 Task: Look for space in Agde, France from 12th  August, 2023 to 15th August, 2023 for 3 adults in price range Rs.12000 to Rs.16000. Place can be entire place with 2 bedrooms having 3 beds and 1 bathroom. Property type can be house, flat, guest house. Amenities needed are: washing machine. Booking option can be shelf check-in. Required host language is English.
Action: Mouse moved to (380, 192)
Screenshot: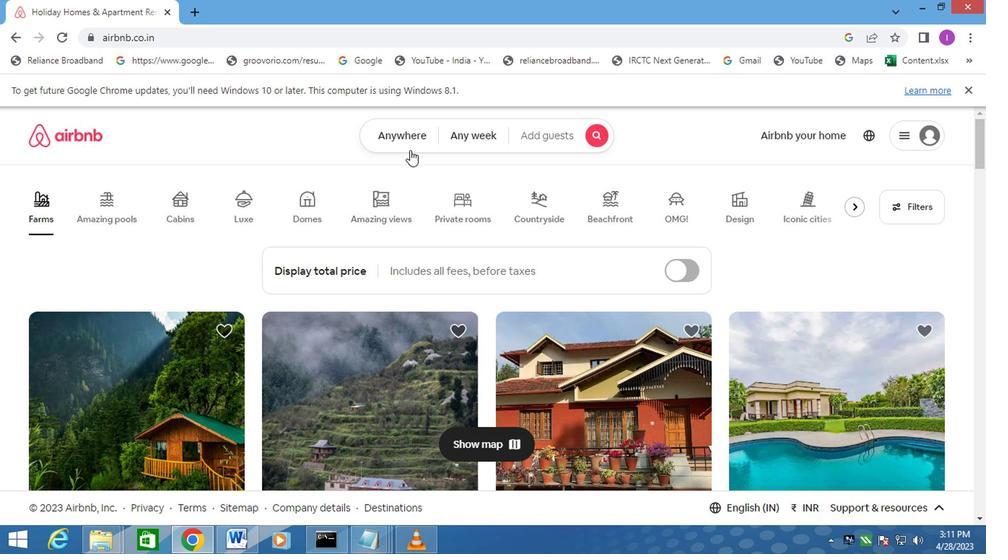 
Action: Mouse pressed left at (380, 192)
Screenshot: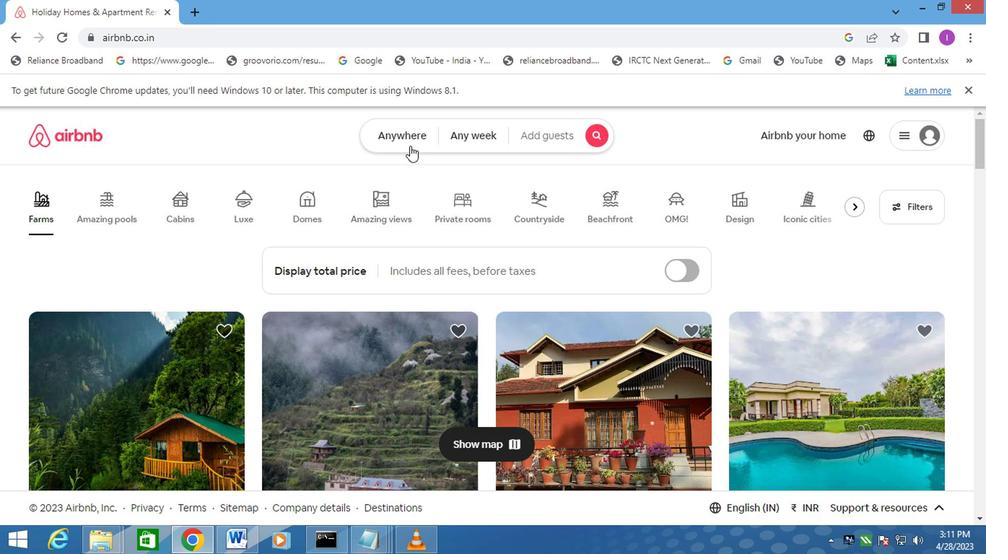 
Action: Mouse moved to (299, 223)
Screenshot: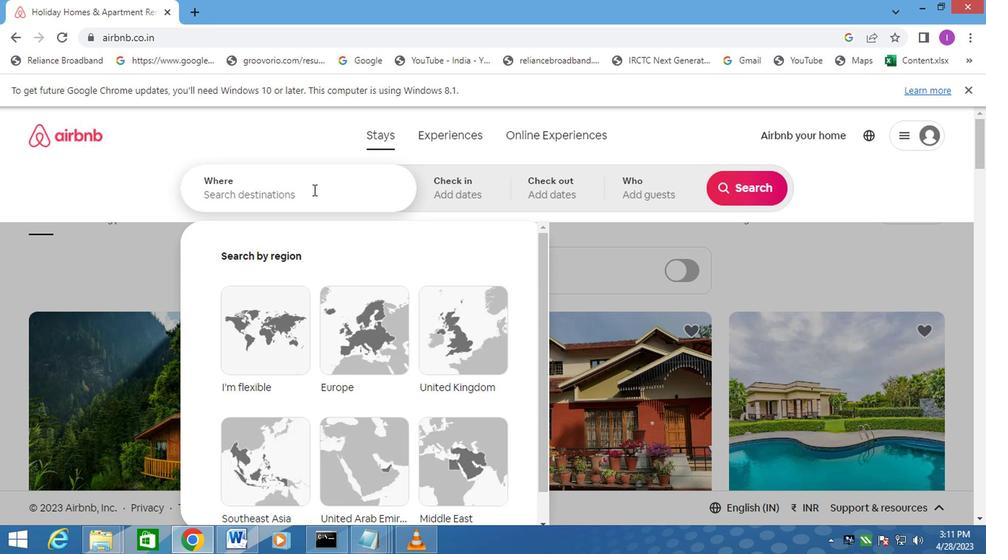 
Action: Mouse pressed left at (299, 223)
Screenshot: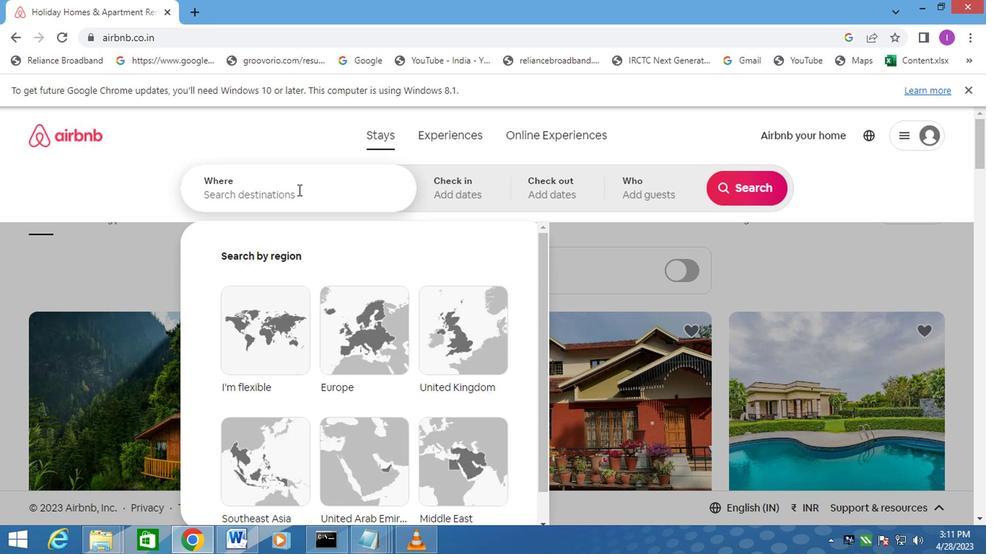 
Action: Mouse moved to (304, 222)
Screenshot: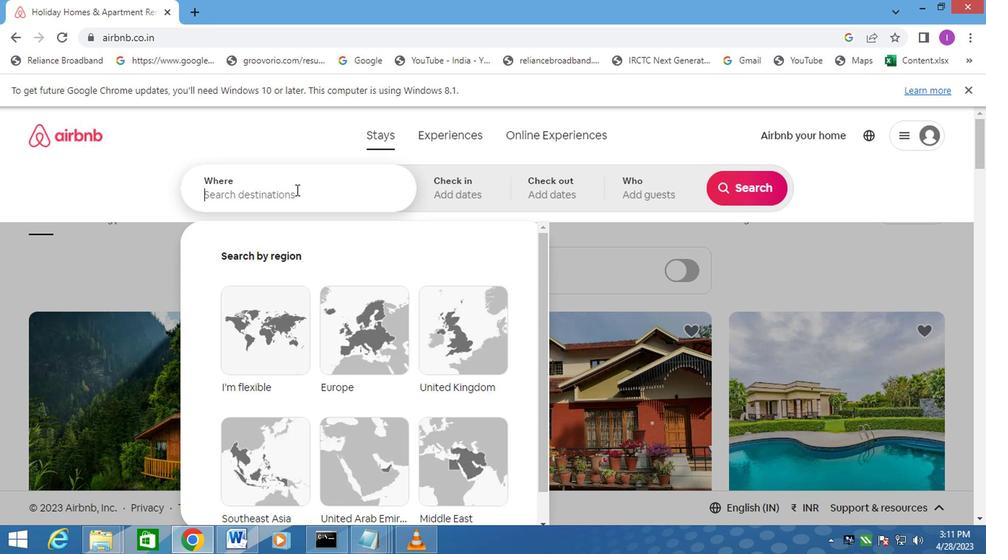 
Action: Key pressed <Key.shift>AGDE,<Key.shift><Key.shift><Key.shift><Key.shift>FRANCE
Screenshot: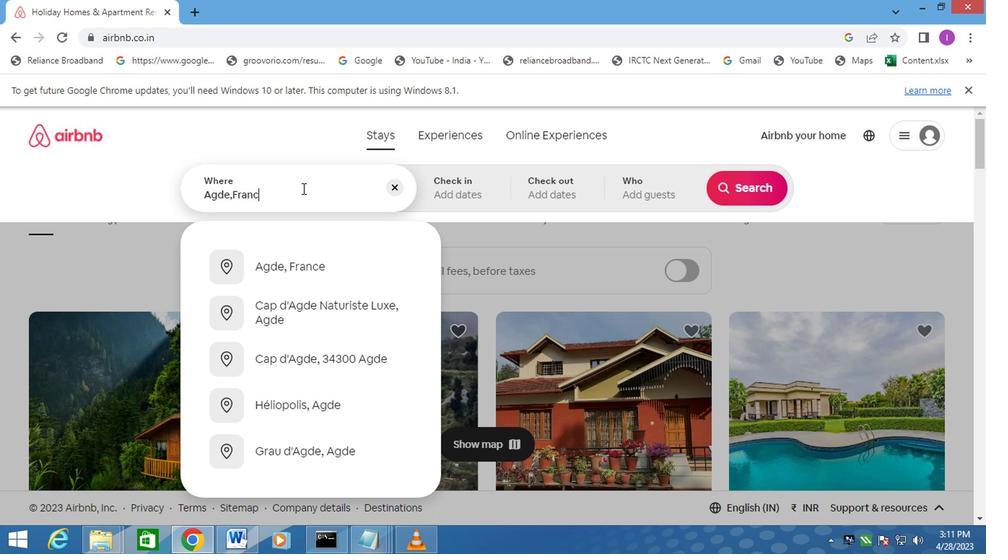 
Action: Mouse moved to (280, 274)
Screenshot: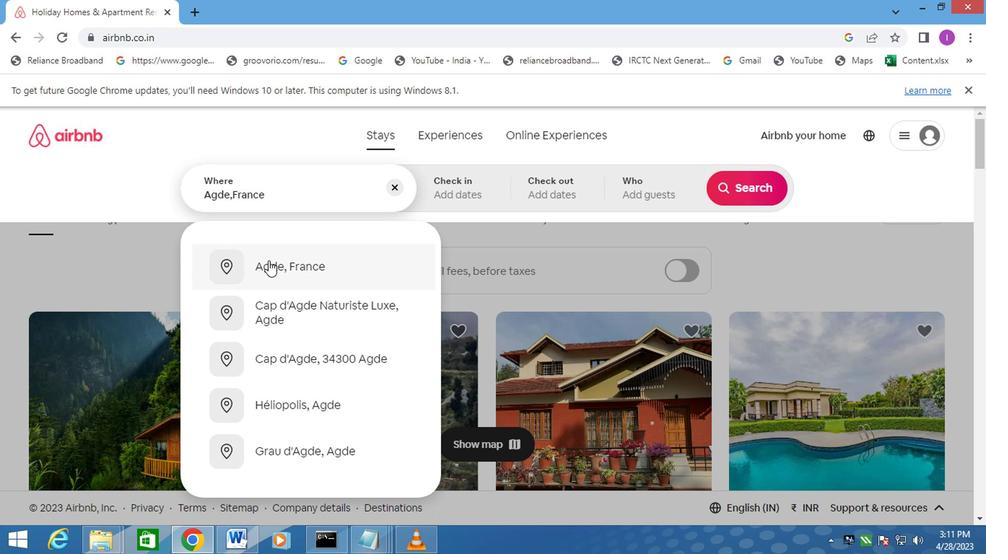 
Action: Mouse pressed left at (280, 274)
Screenshot: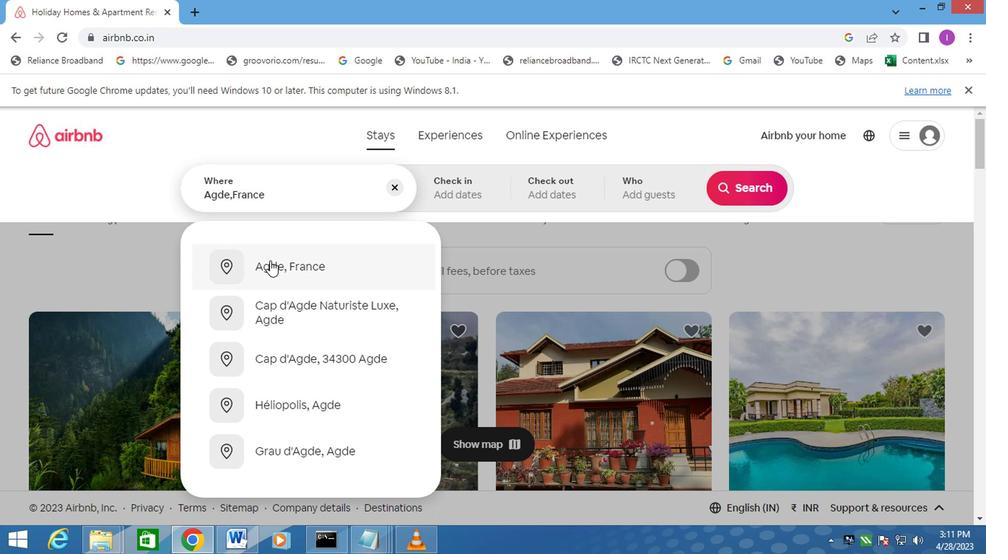
Action: Mouse moved to (613, 303)
Screenshot: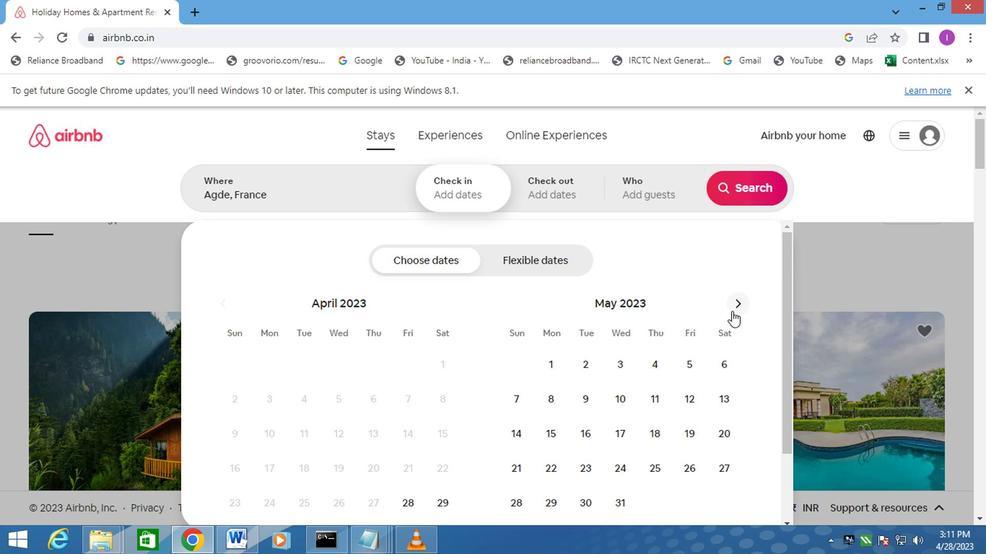 
Action: Mouse pressed left at (613, 303)
Screenshot: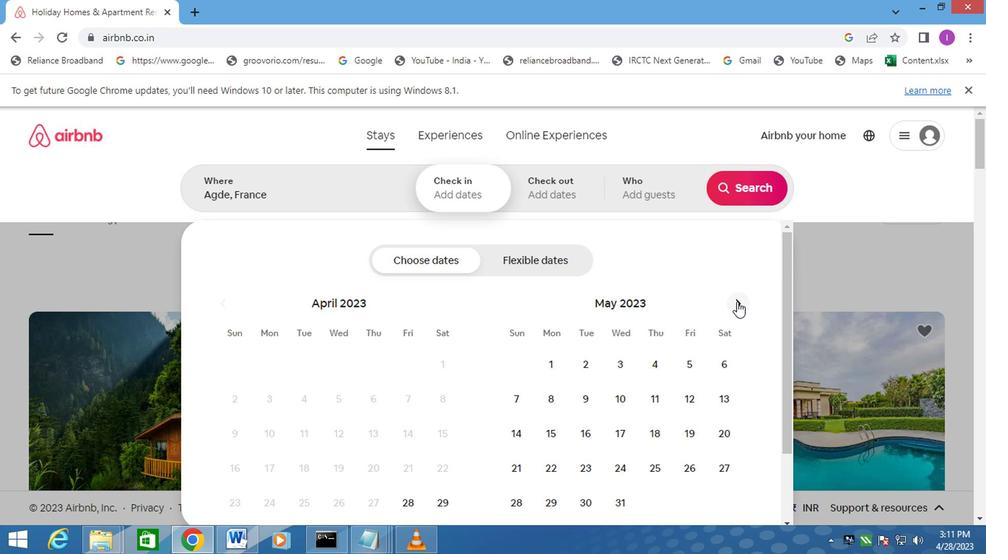 
Action: Mouse moved to (613, 302)
Screenshot: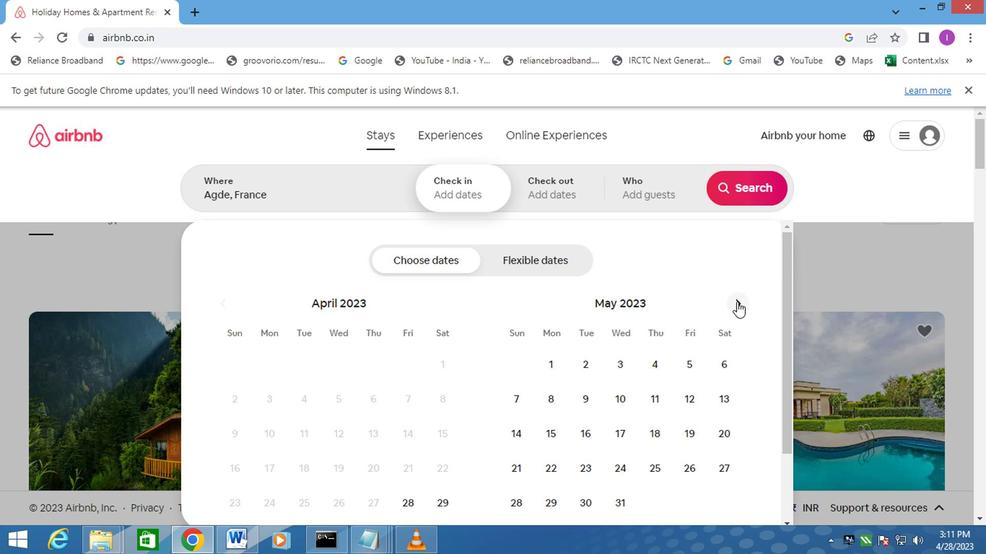 
Action: Mouse pressed left at (613, 302)
Screenshot: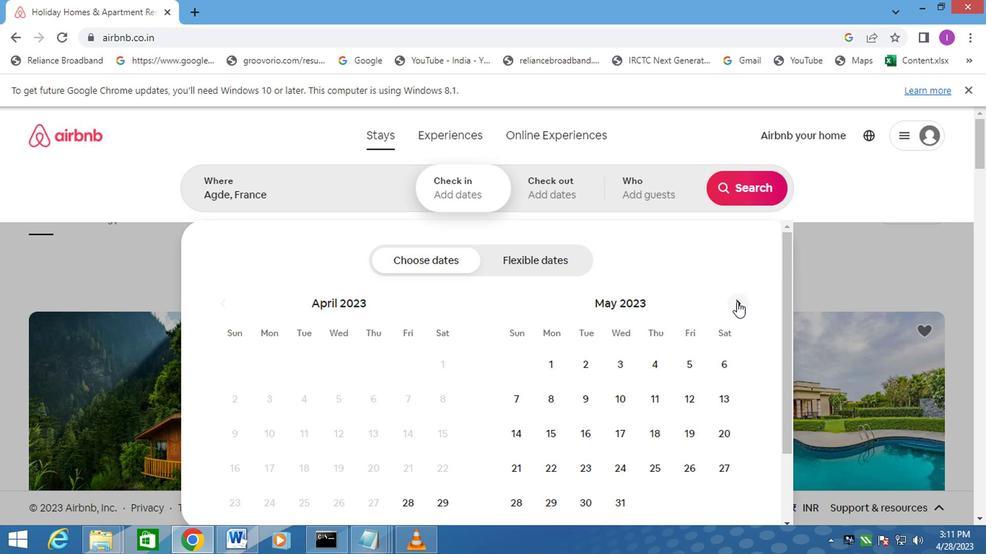 
Action: Mouse moved to (613, 304)
Screenshot: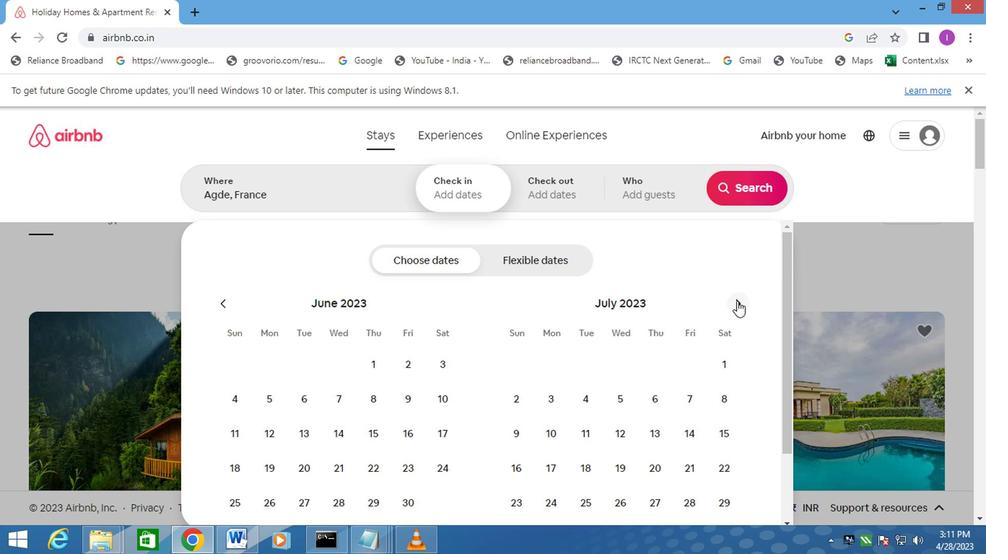 
Action: Mouse pressed left at (613, 304)
Screenshot: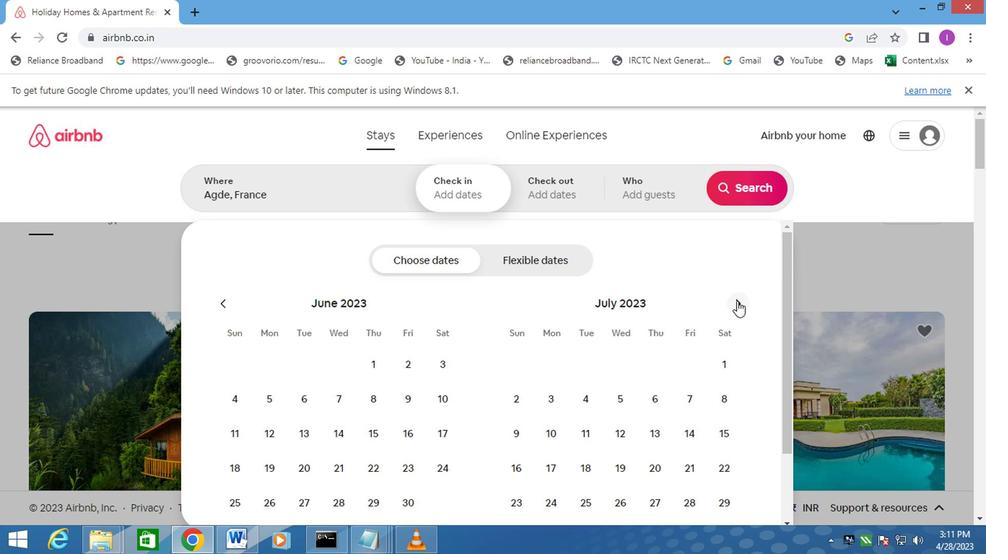 
Action: Mouse moved to (604, 371)
Screenshot: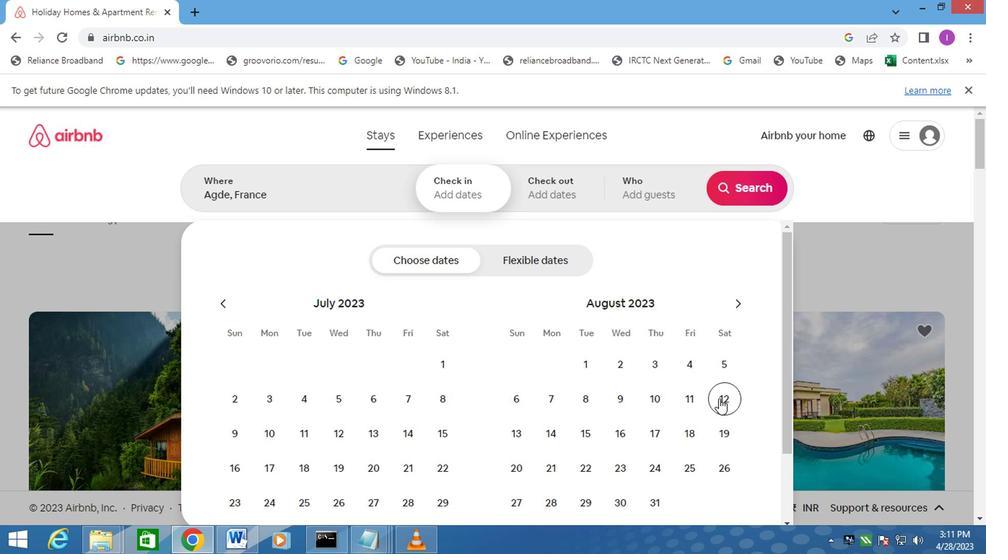 
Action: Mouse pressed left at (604, 371)
Screenshot: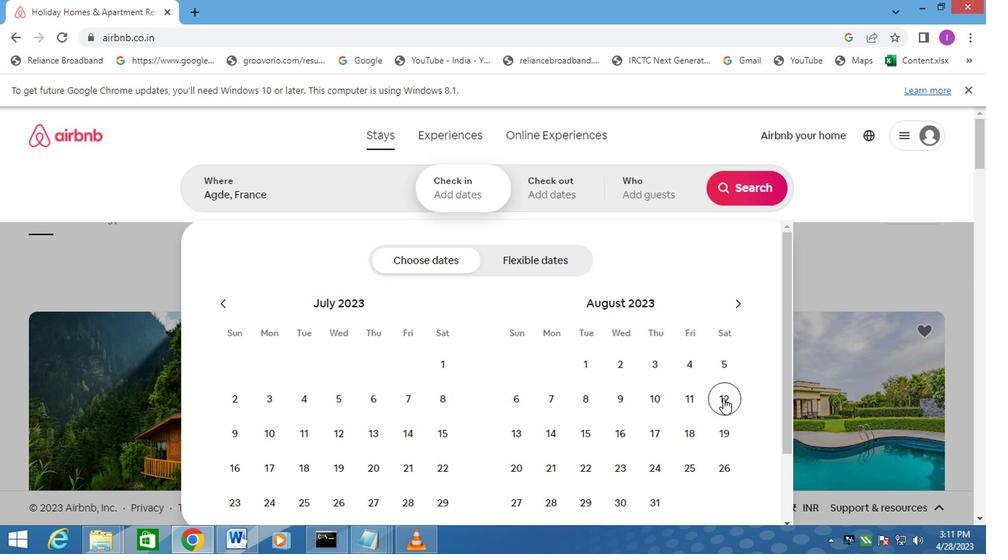 
Action: Mouse moved to (511, 400)
Screenshot: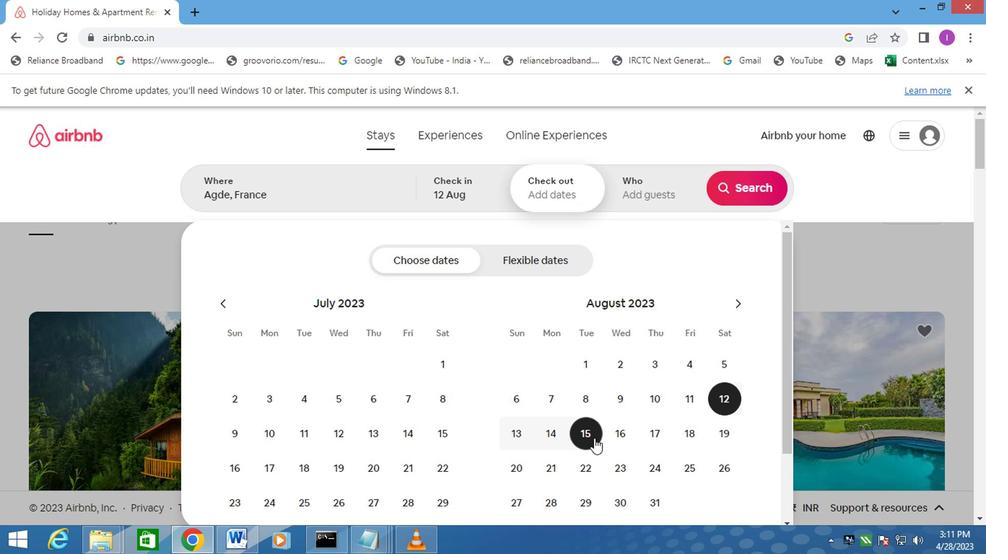 
Action: Mouse pressed left at (511, 400)
Screenshot: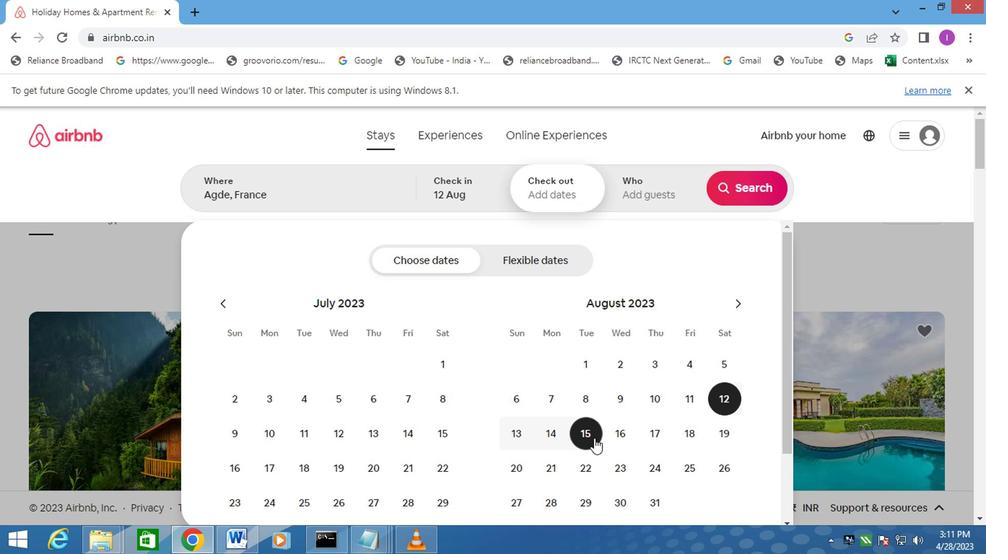 
Action: Mouse moved to (547, 218)
Screenshot: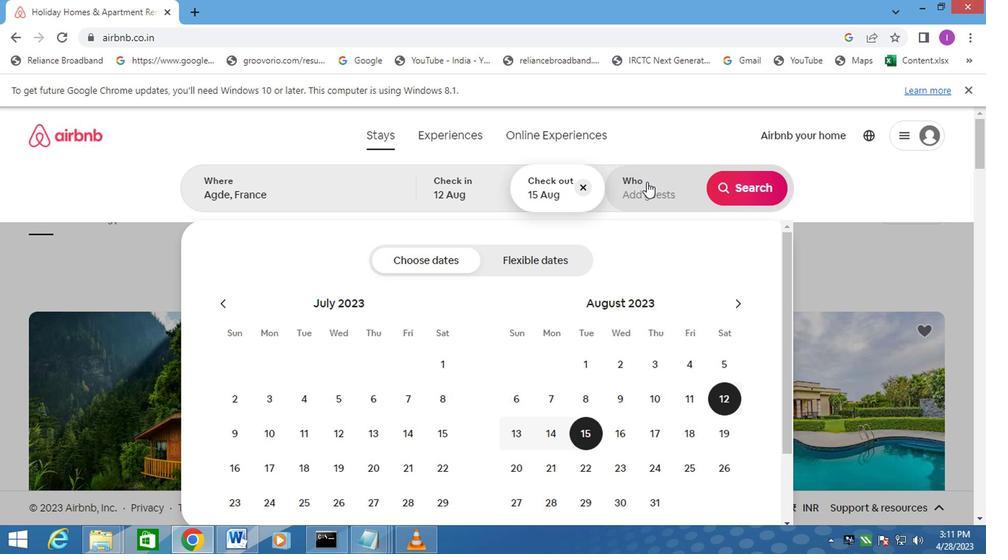 
Action: Mouse pressed left at (547, 218)
Screenshot: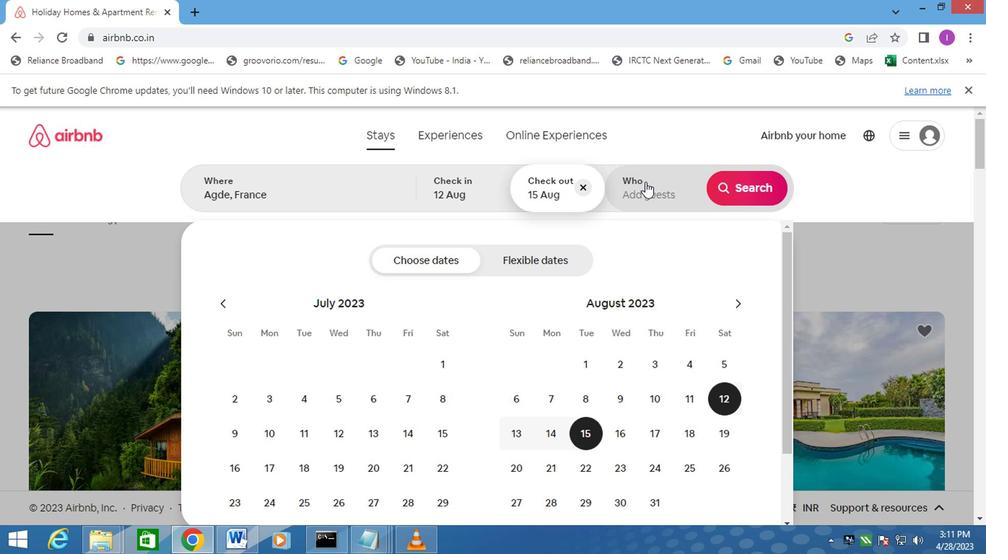 
Action: Mouse moved to (619, 281)
Screenshot: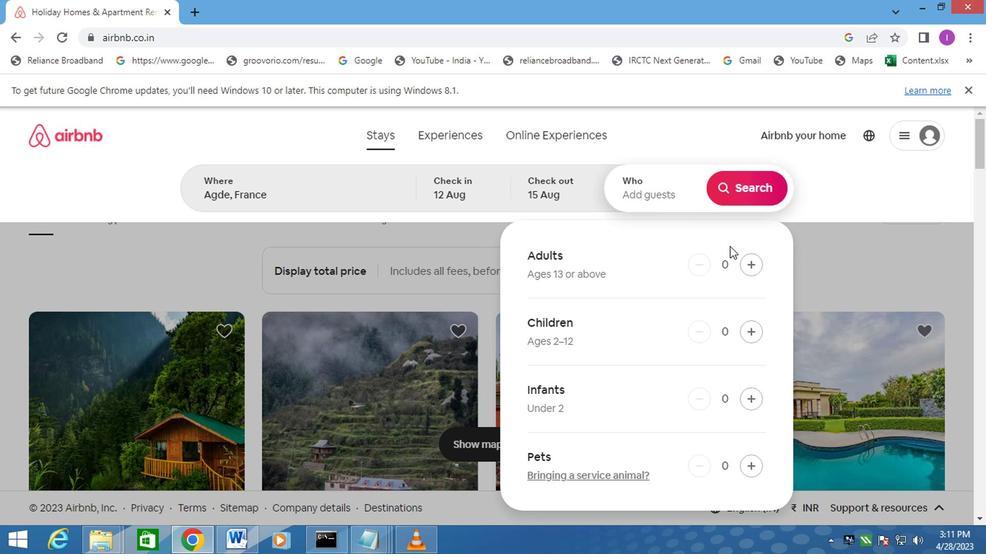 
Action: Mouse pressed left at (619, 281)
Screenshot: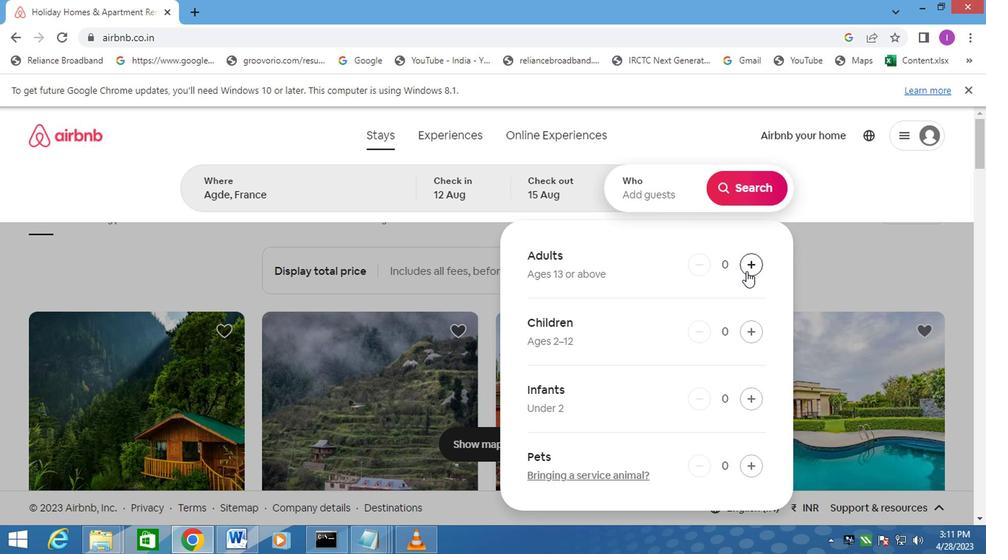 
Action: Mouse pressed left at (619, 281)
Screenshot: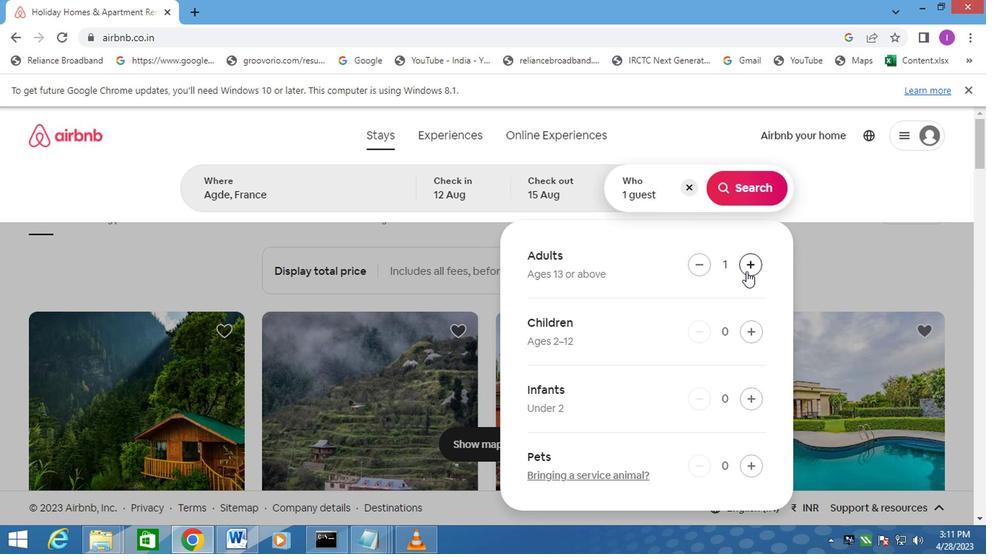 
Action: Mouse pressed left at (619, 281)
Screenshot: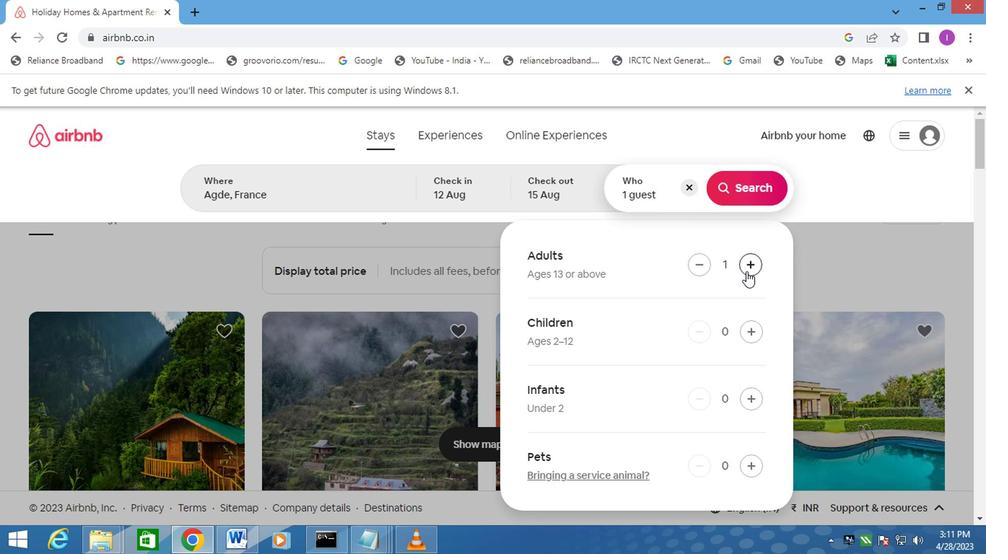 
Action: Mouse moved to (622, 219)
Screenshot: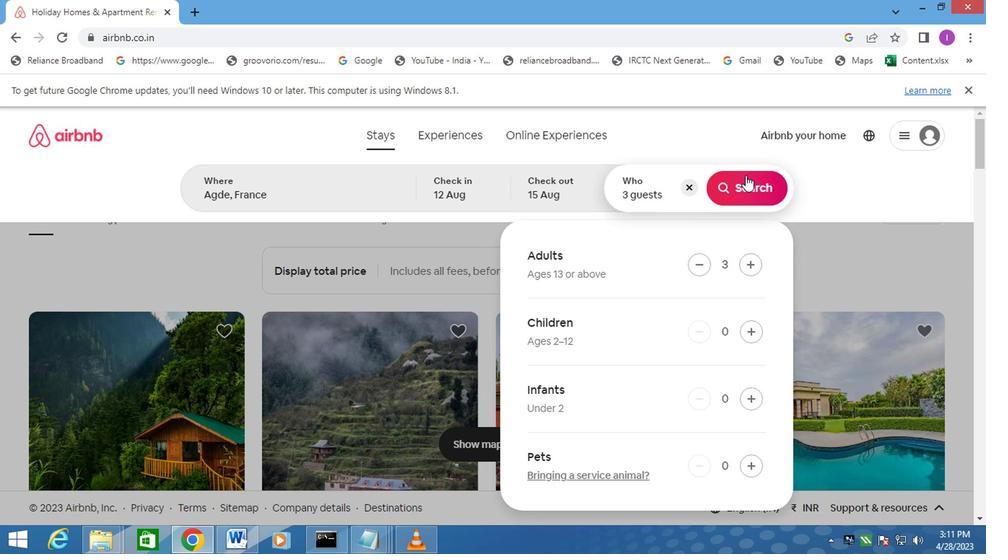 
Action: Mouse pressed left at (622, 219)
Screenshot: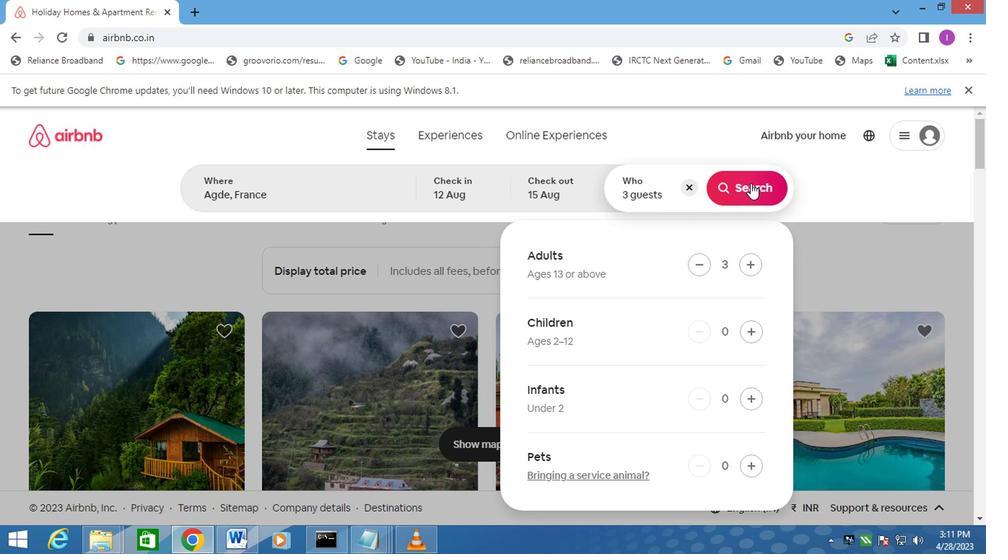 
Action: Mouse moved to (745, 227)
Screenshot: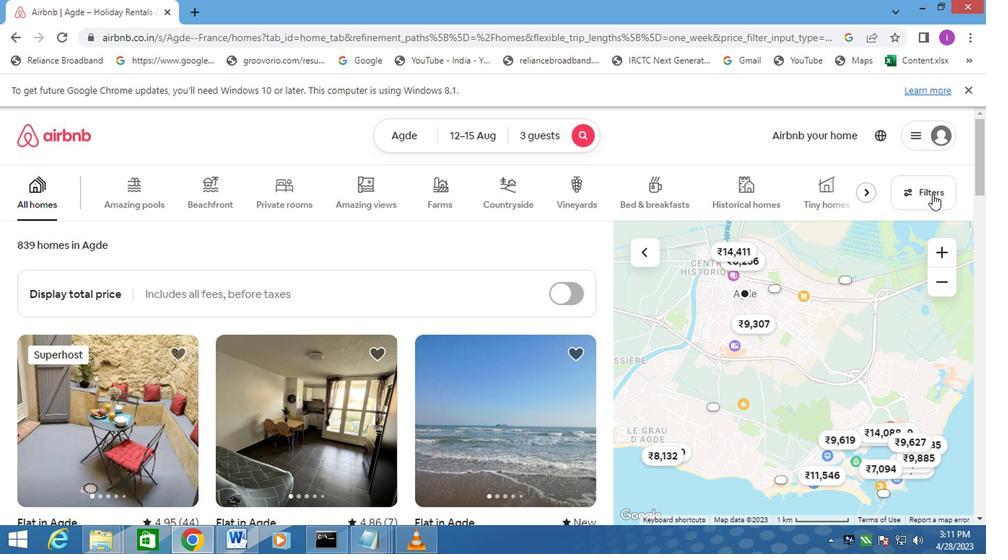 
Action: Mouse pressed left at (745, 227)
Screenshot: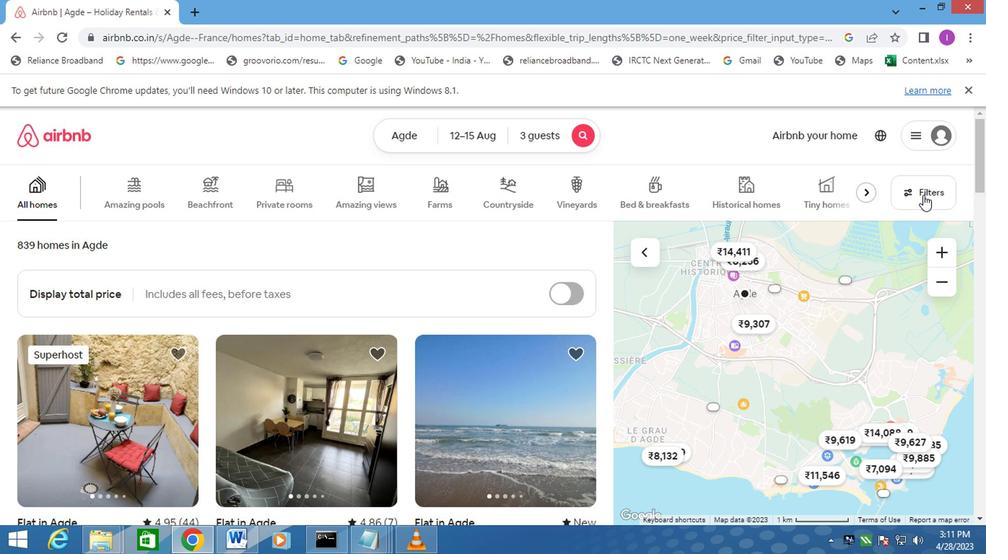 
Action: Mouse moved to (325, 353)
Screenshot: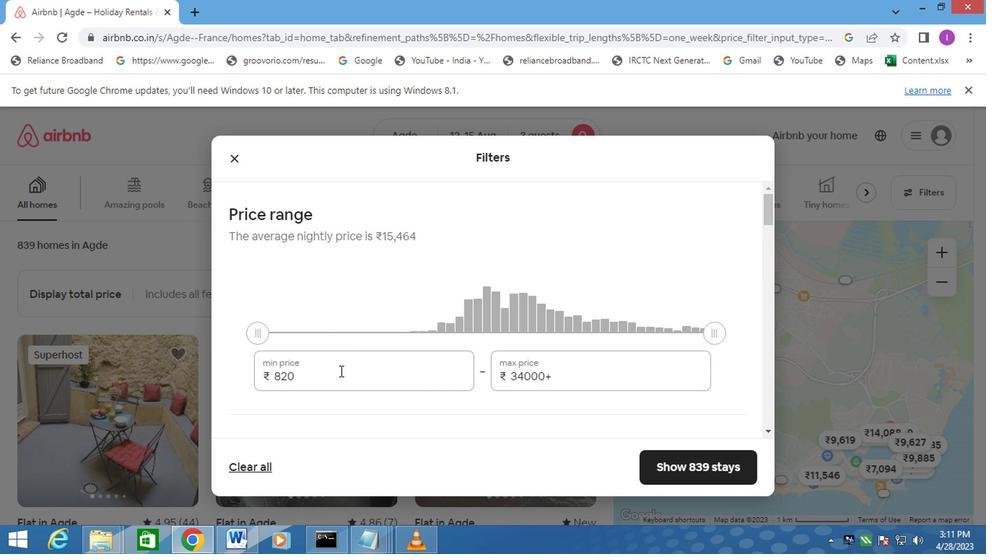 
Action: Mouse pressed left at (325, 353)
Screenshot: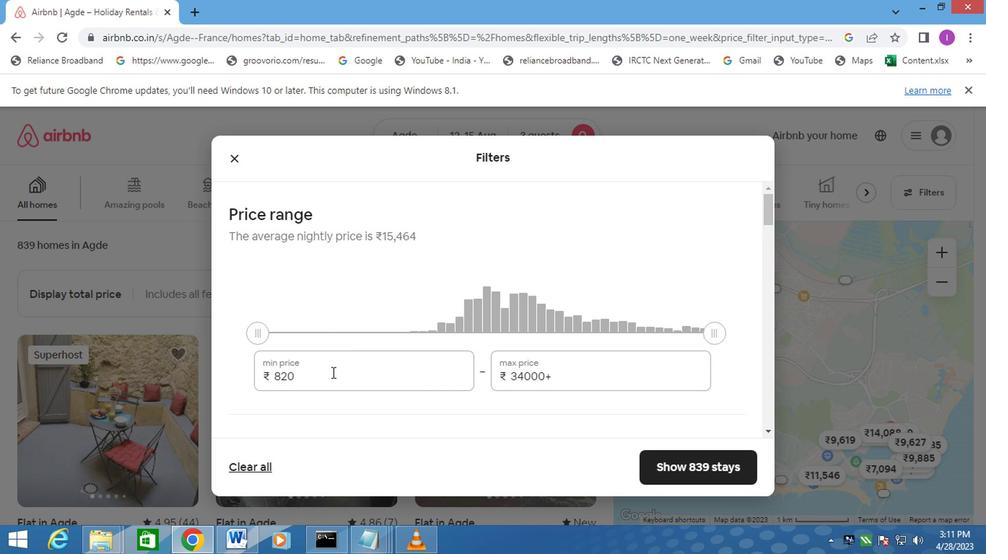 
Action: Mouse moved to (290, 349)
Screenshot: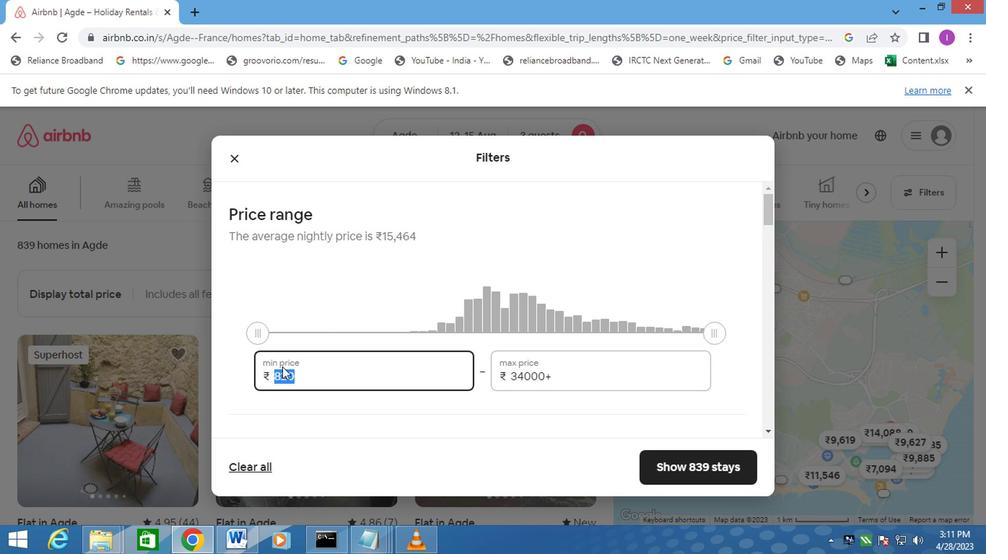 
Action: Key pressed 1
Screenshot: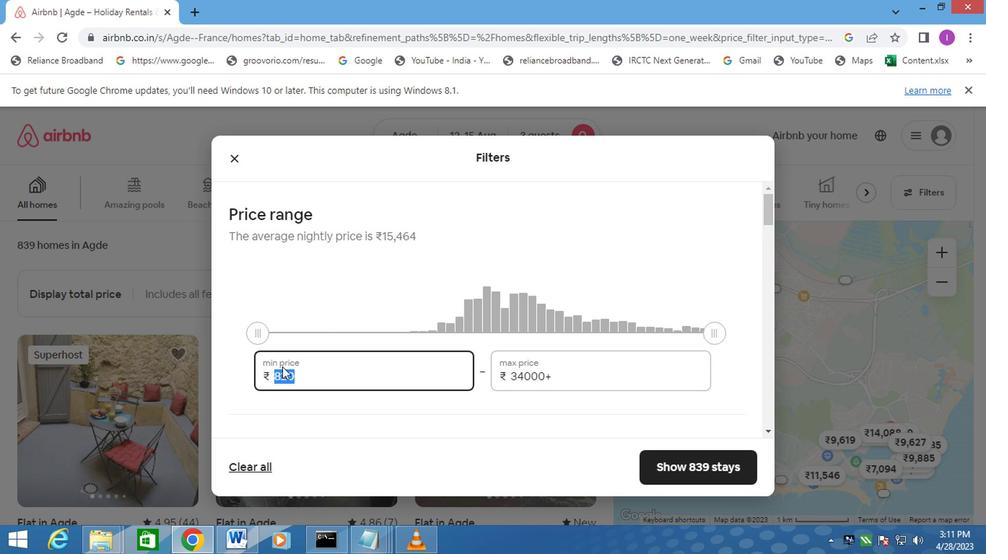 
Action: Mouse moved to (290, 348)
Screenshot: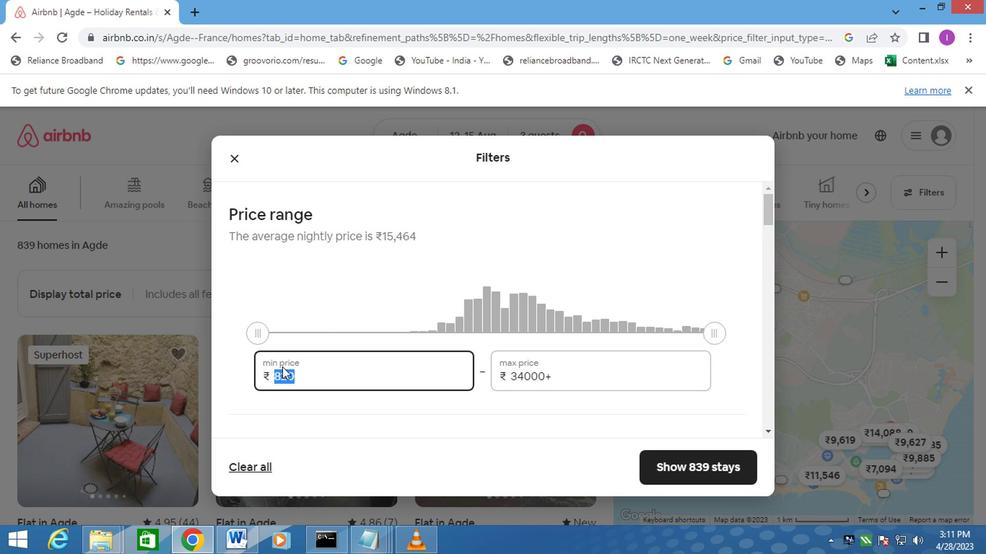 
Action: Key pressed 2
Screenshot: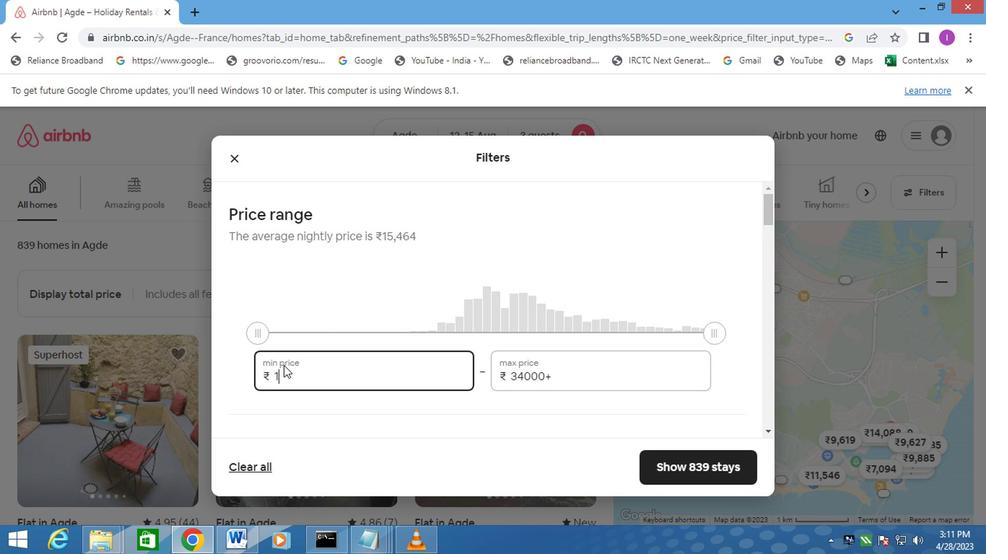 
Action: Mouse moved to (295, 350)
Screenshot: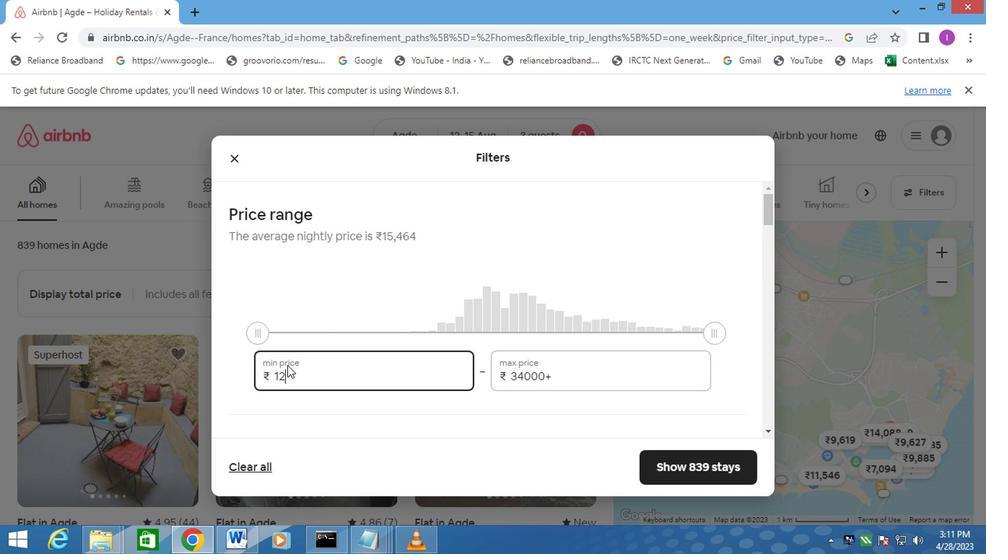 
Action: Key pressed 0
Screenshot: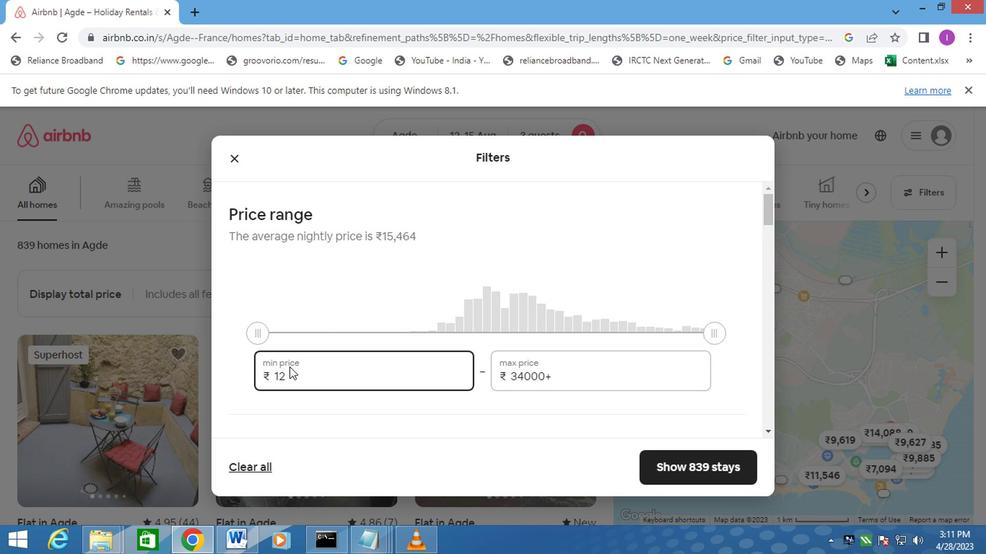 
Action: Mouse moved to (296, 350)
Screenshot: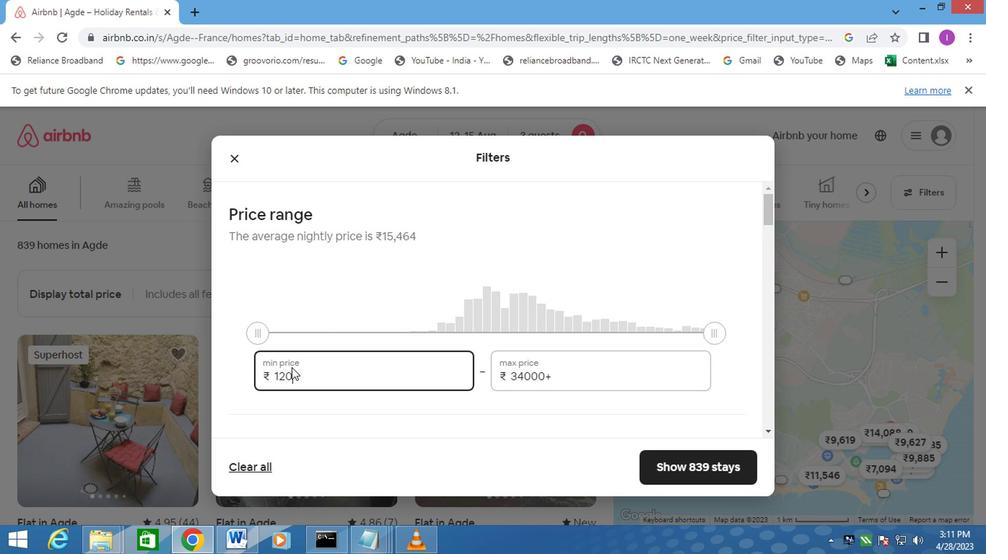 
Action: Key pressed 0
Screenshot: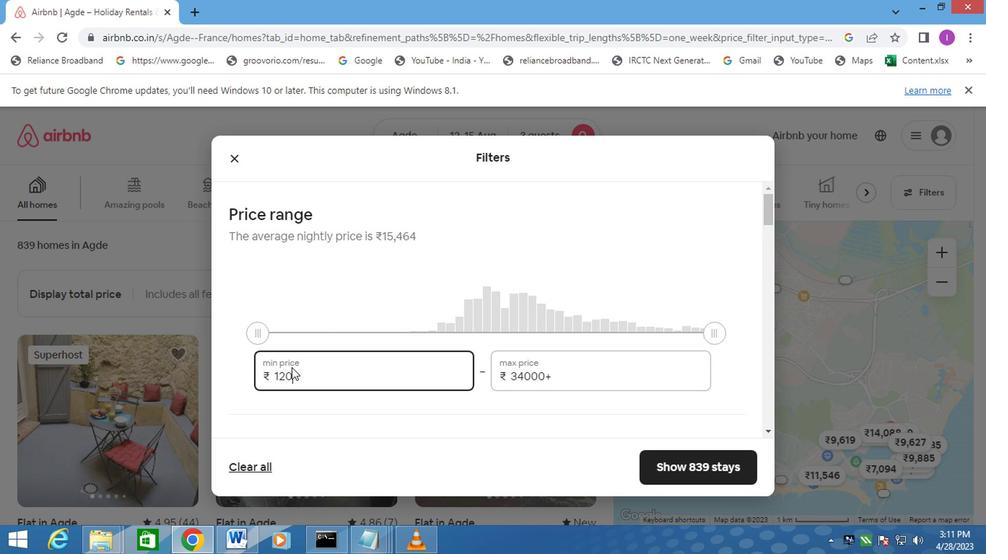 
Action: Mouse moved to (297, 350)
Screenshot: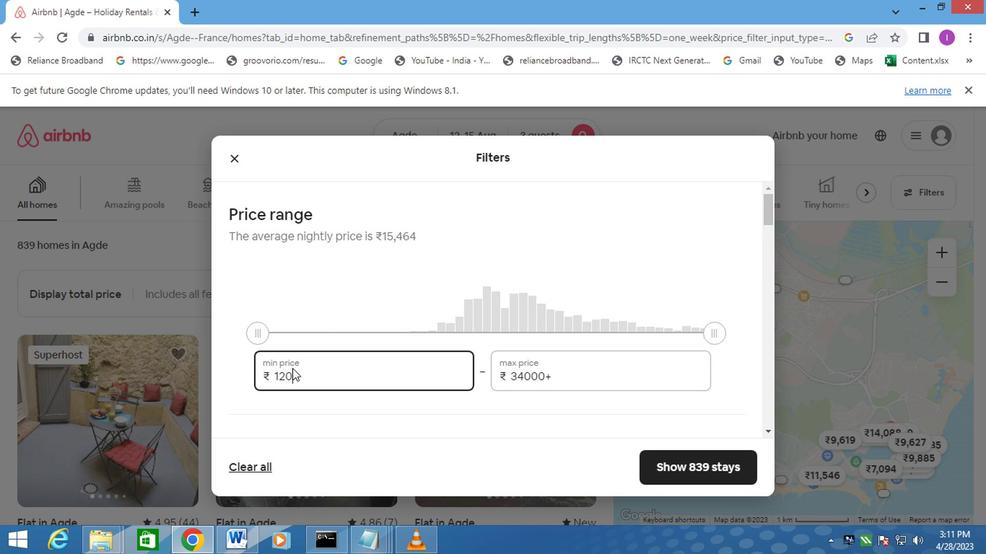 
Action: Key pressed 0
Screenshot: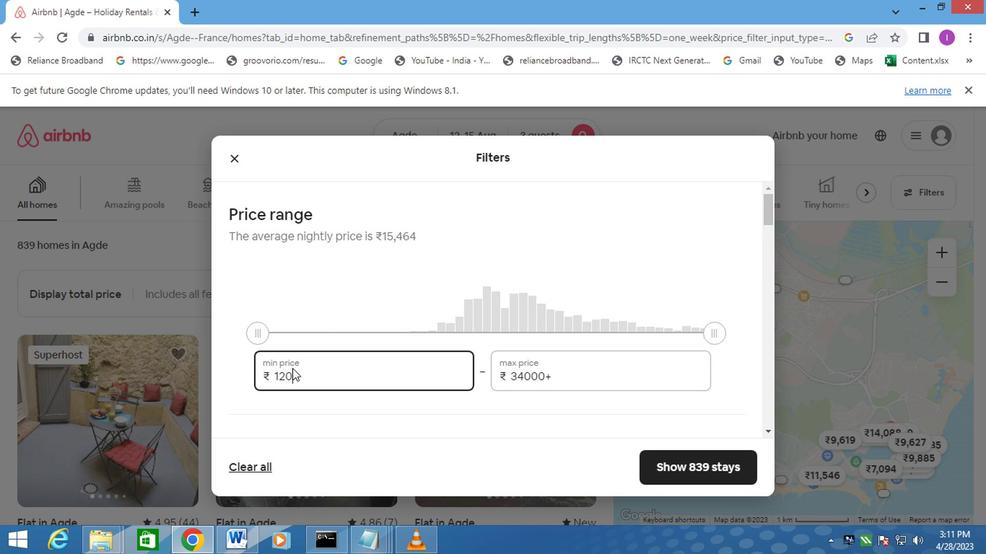 
Action: Mouse moved to (489, 354)
Screenshot: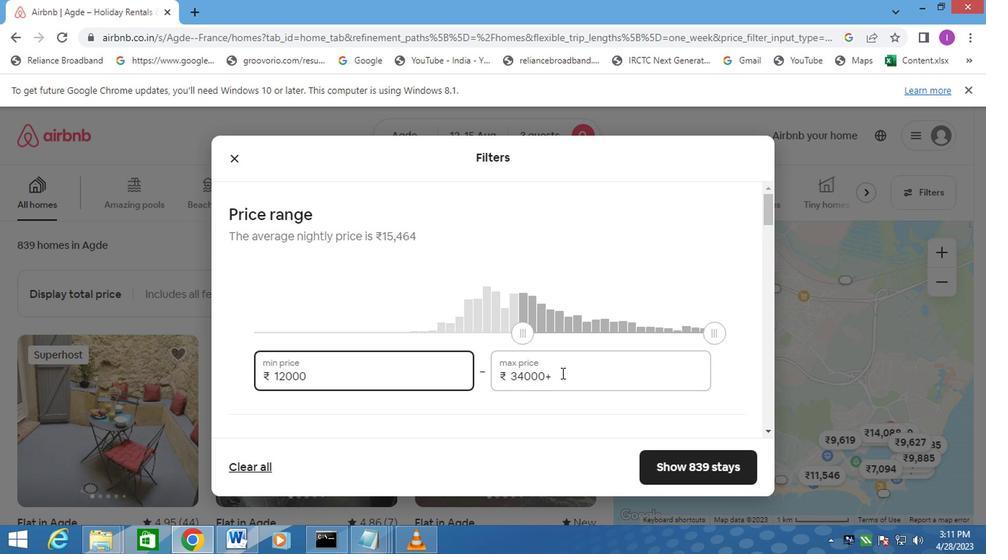 
Action: Mouse pressed left at (489, 354)
Screenshot: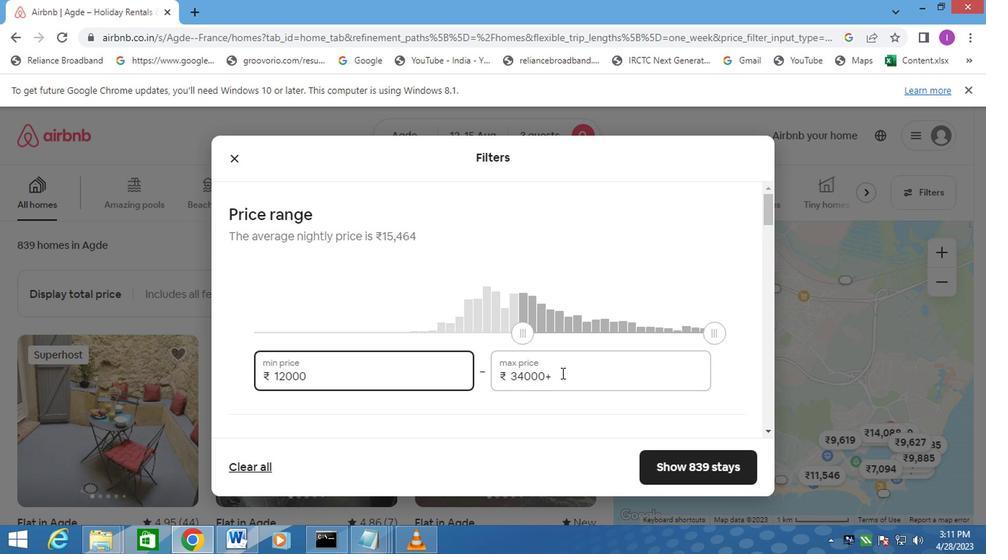 
Action: Mouse moved to (445, 360)
Screenshot: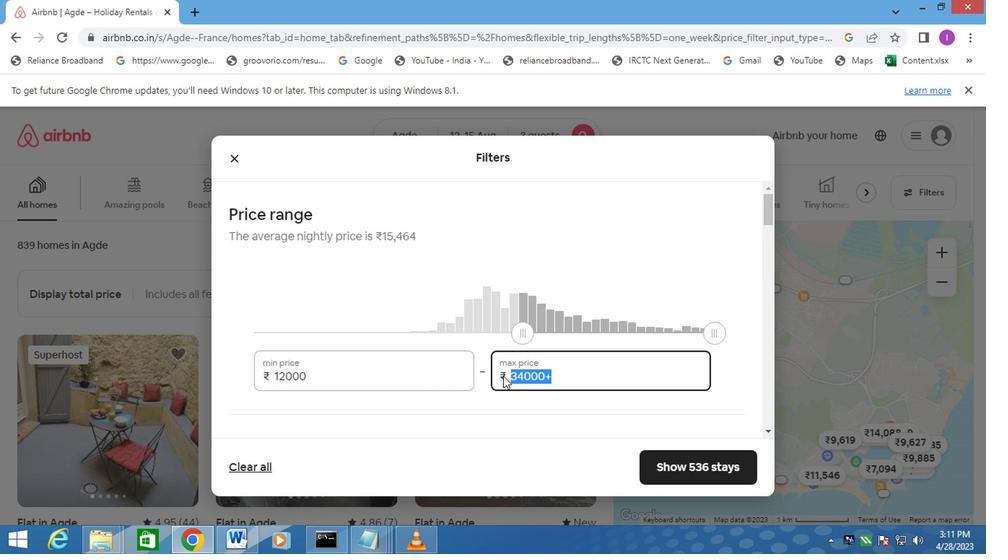
Action: Key pressed 16000
Screenshot: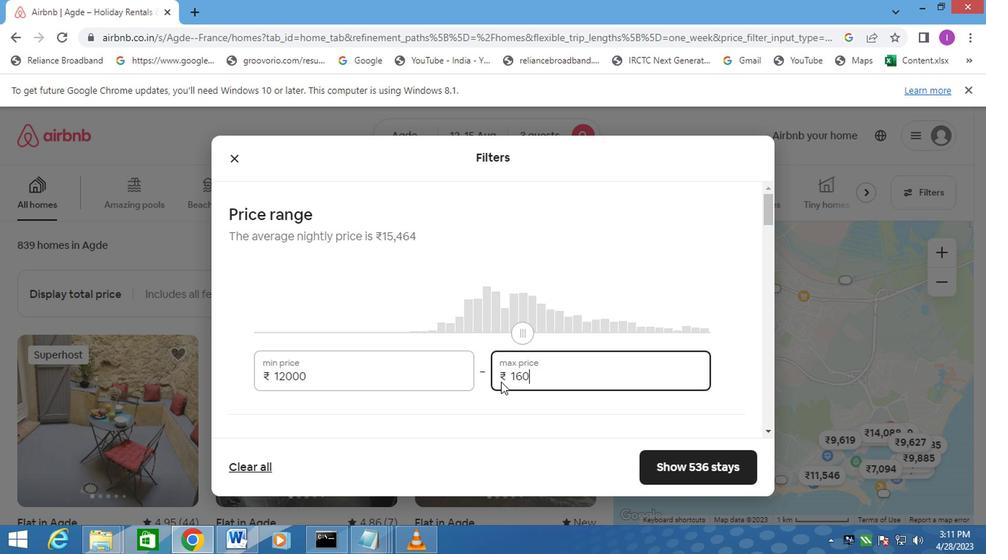 
Action: Mouse moved to (487, 351)
Screenshot: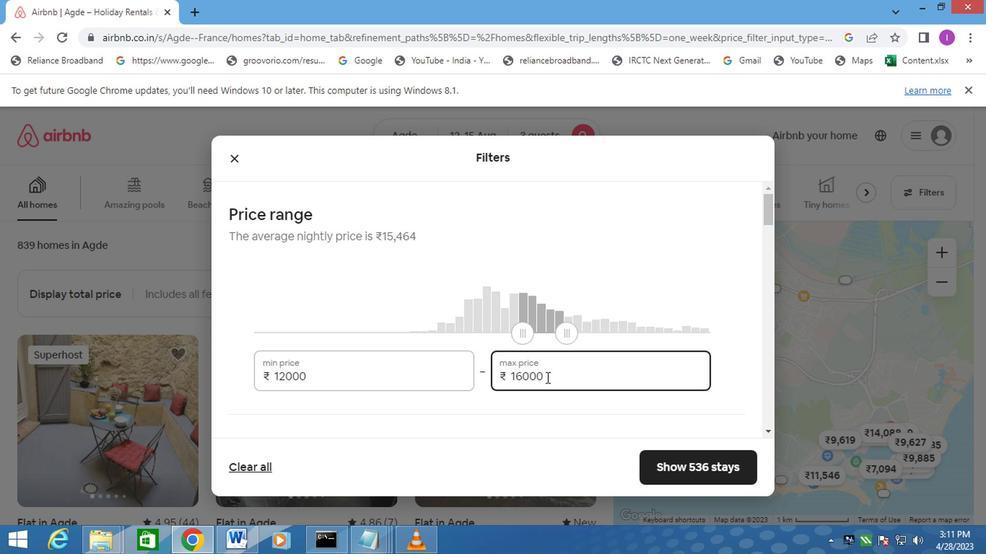 
Action: Mouse scrolled (487, 351) with delta (0, 0)
Screenshot: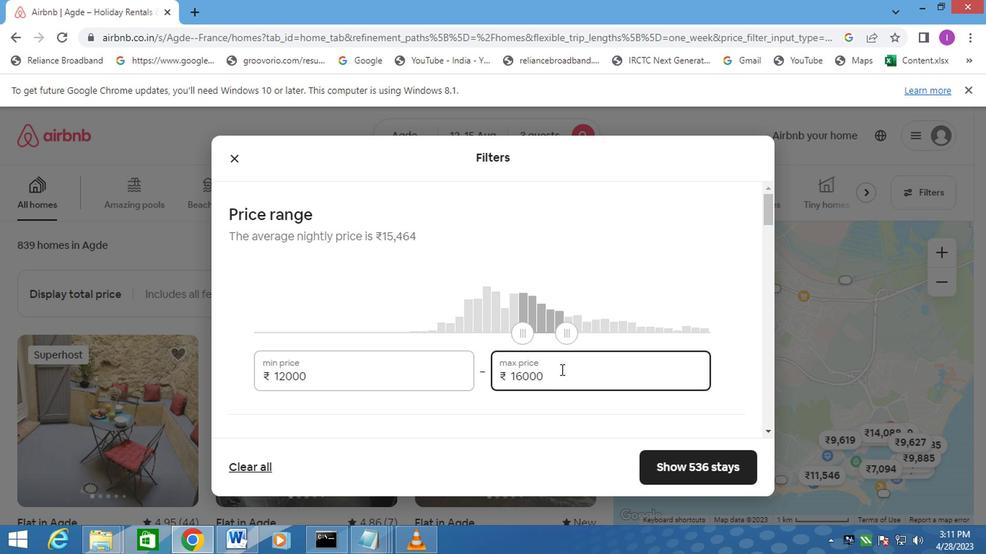 
Action: Mouse moved to (490, 346)
Screenshot: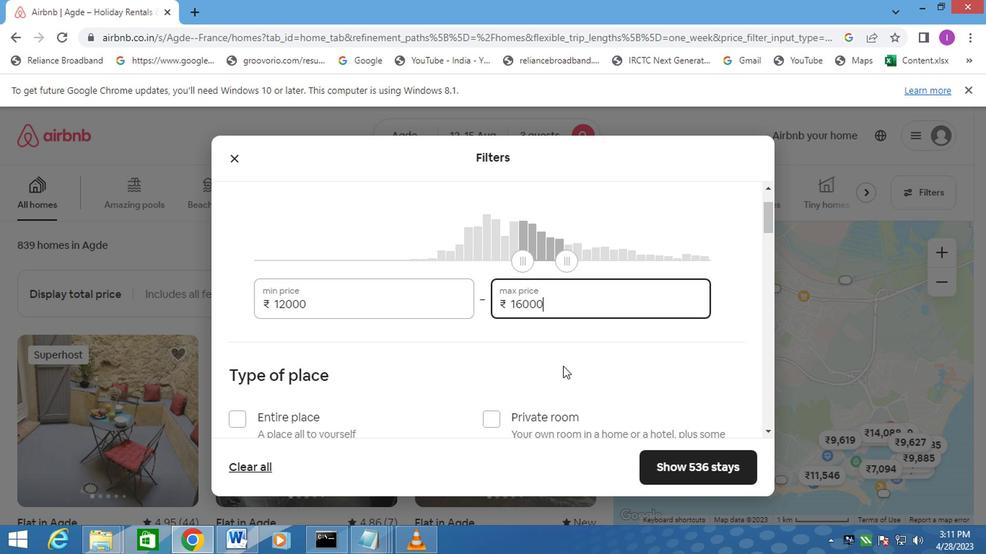 
Action: Mouse scrolled (490, 346) with delta (0, 0)
Screenshot: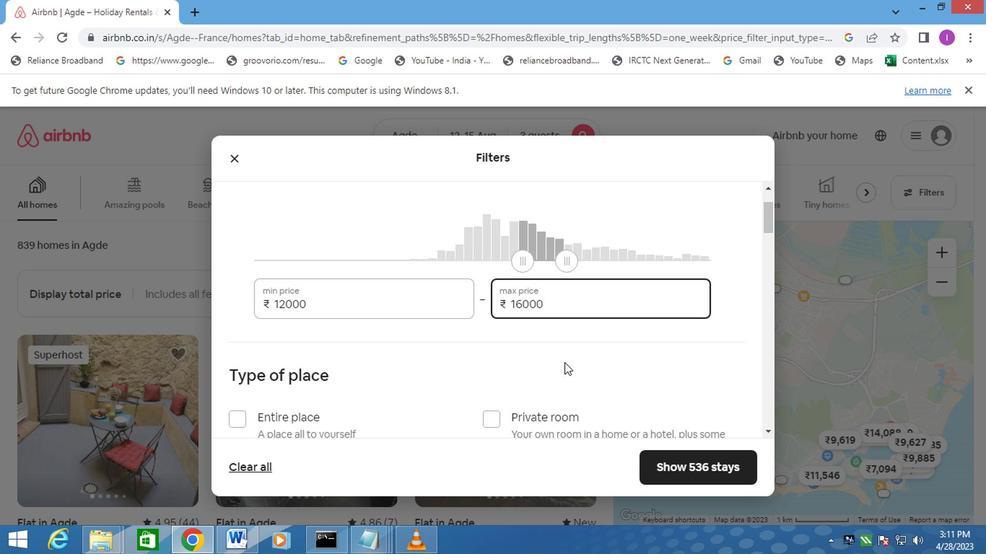 
Action: Mouse moved to (490, 345)
Screenshot: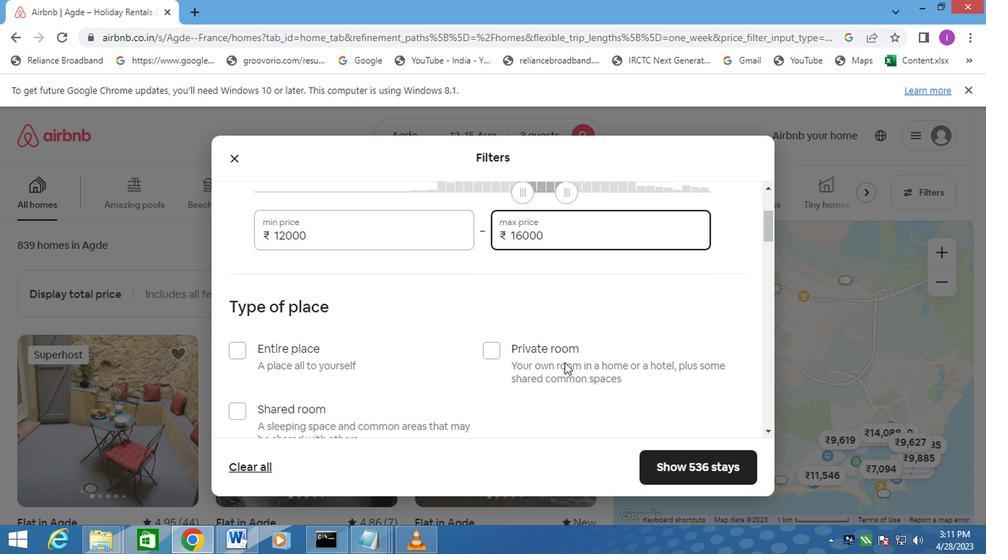 
Action: Mouse scrolled (490, 344) with delta (0, 0)
Screenshot: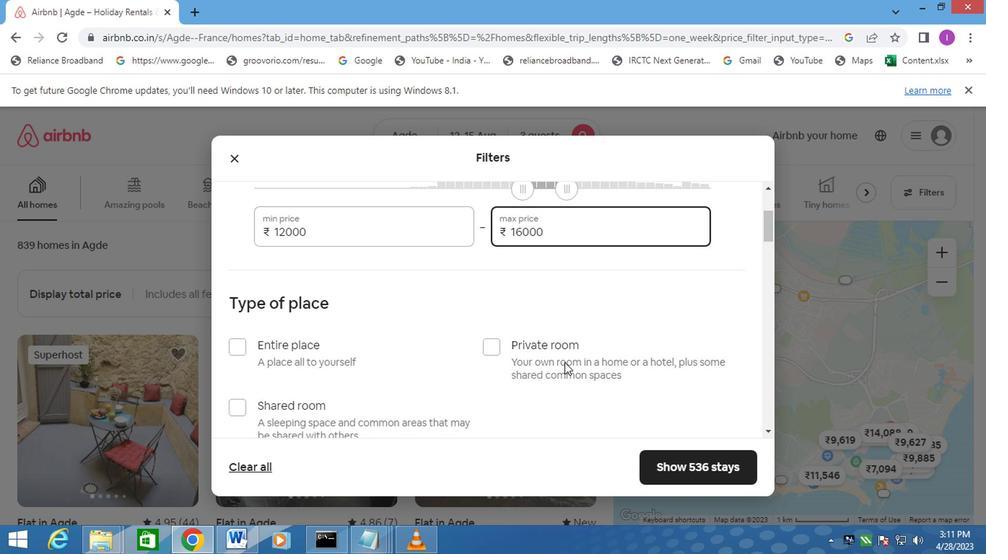 
Action: Mouse scrolled (490, 344) with delta (0, 0)
Screenshot: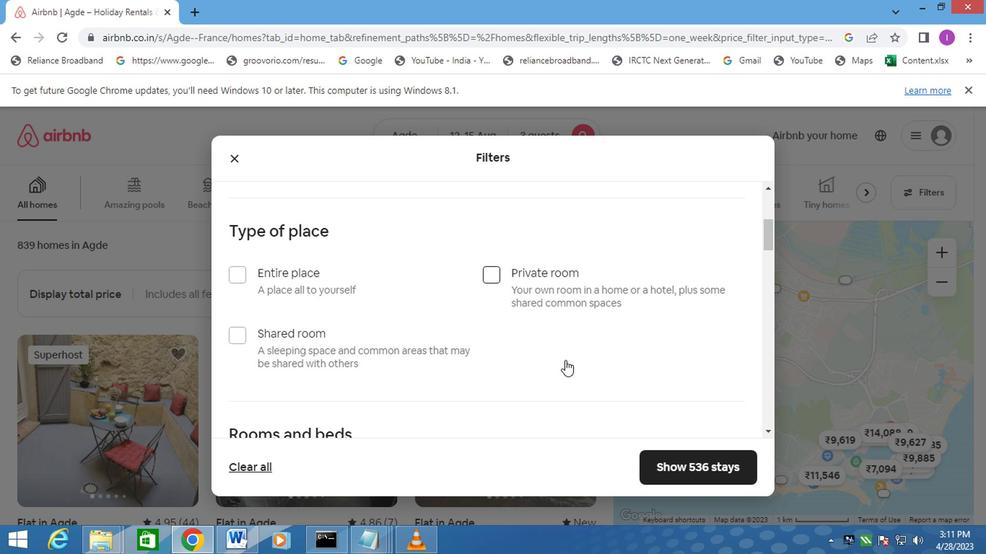 
Action: Mouse moved to (256, 237)
Screenshot: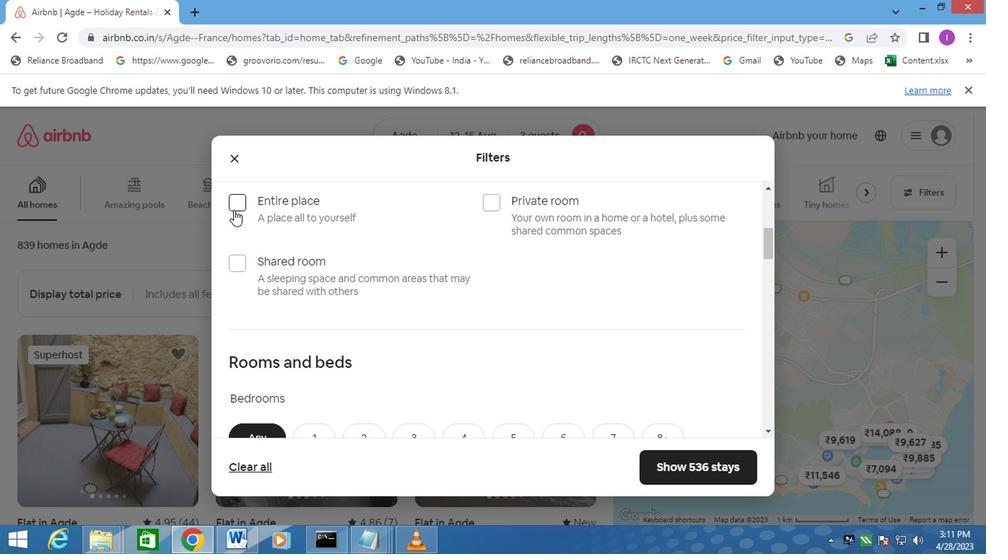 
Action: Mouse pressed left at (256, 237)
Screenshot: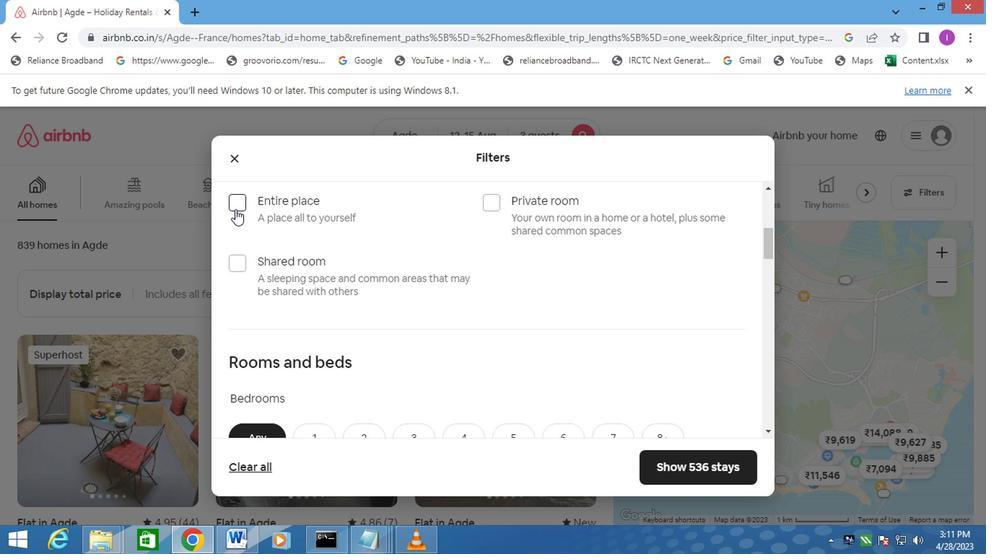 
Action: Mouse moved to (343, 290)
Screenshot: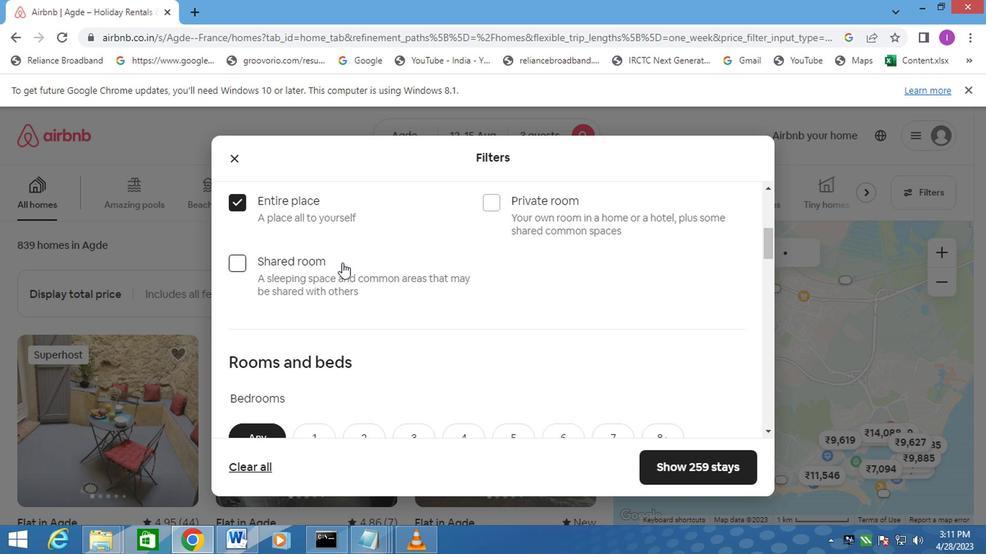 
Action: Mouse scrolled (343, 289) with delta (0, 0)
Screenshot: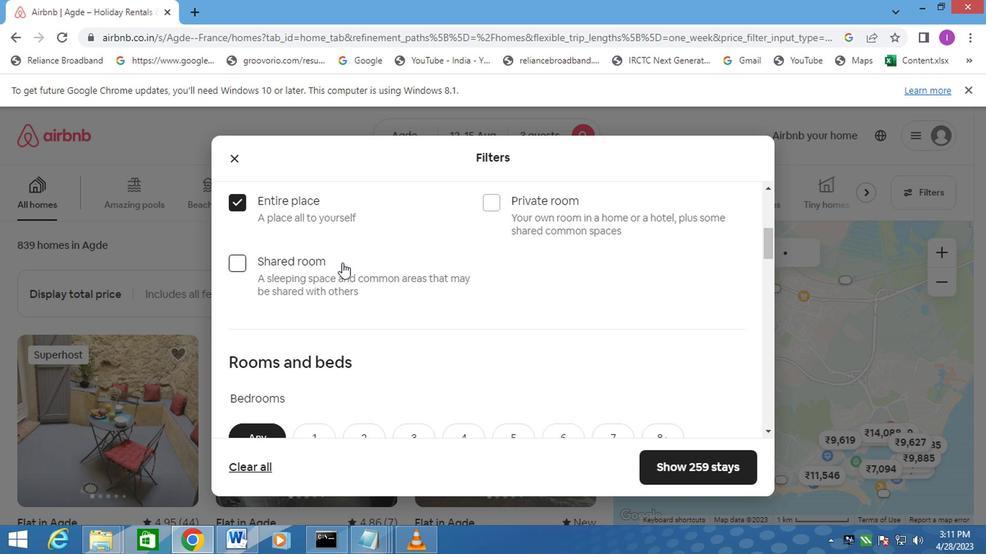 
Action: Mouse scrolled (343, 289) with delta (0, 0)
Screenshot: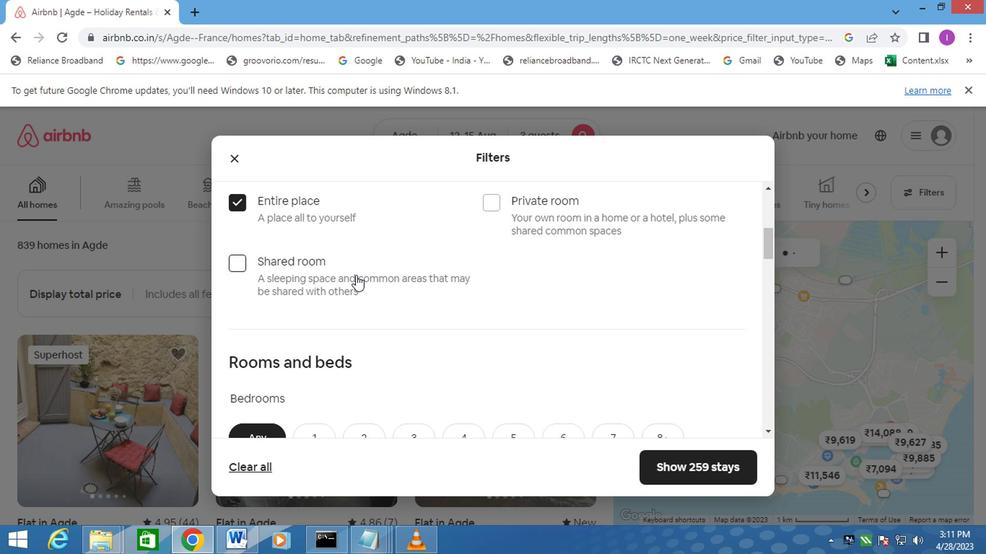 
Action: Mouse moved to (344, 290)
Screenshot: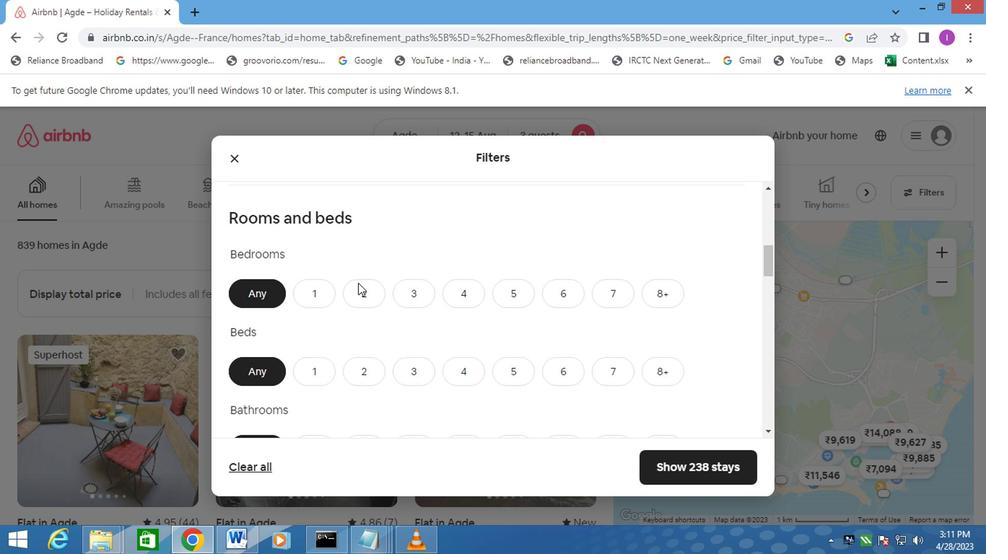 
Action: Mouse pressed left at (344, 290)
Screenshot: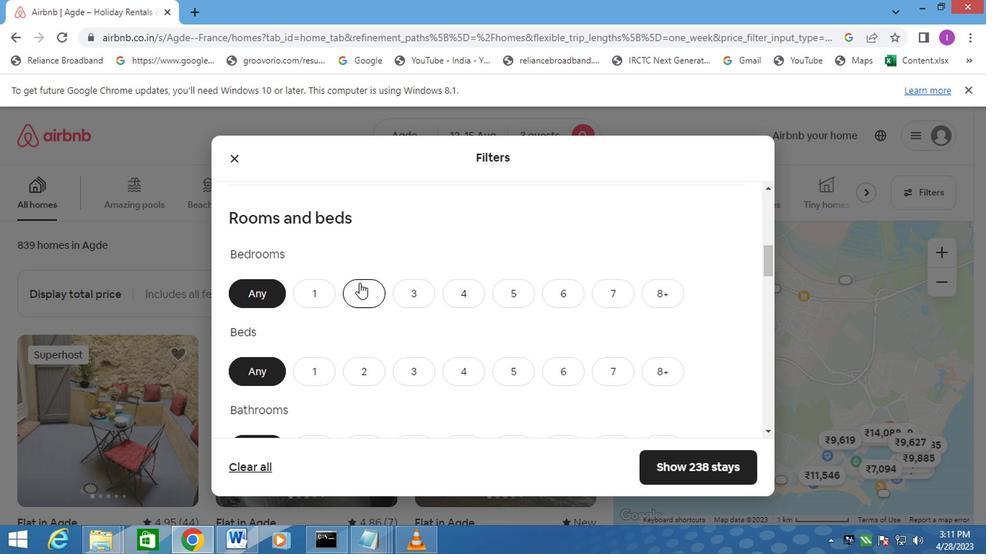 
Action: Mouse moved to (379, 349)
Screenshot: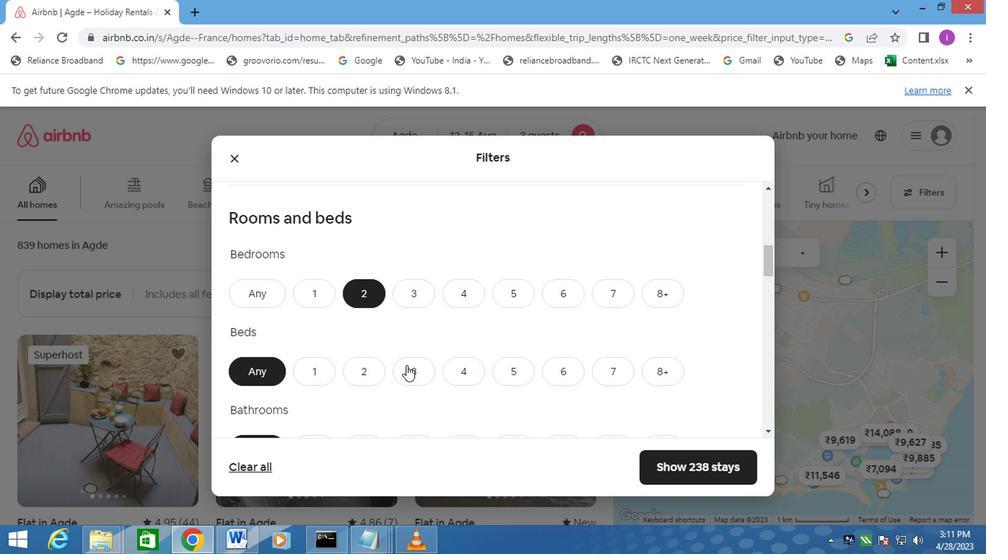 
Action: Mouse pressed left at (379, 349)
Screenshot: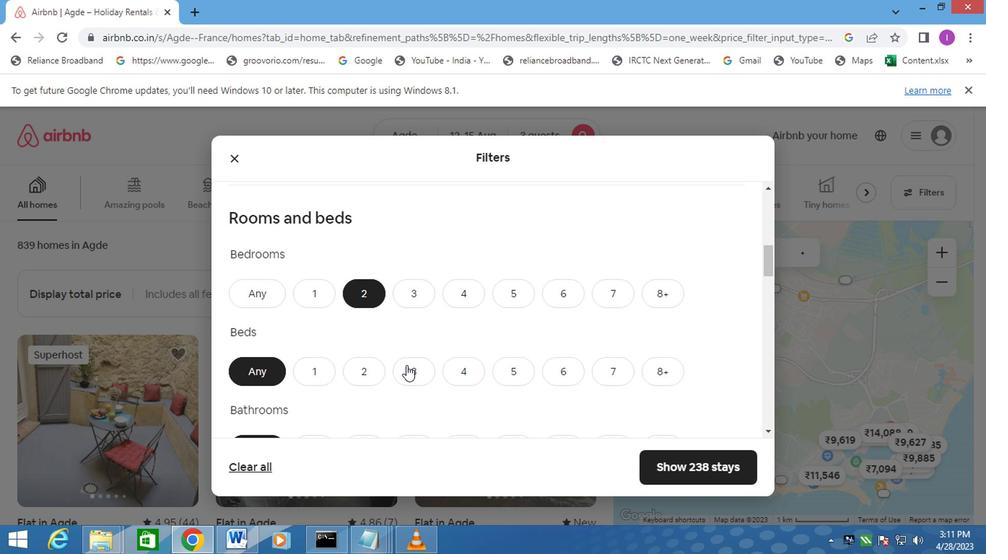 
Action: Mouse moved to (362, 363)
Screenshot: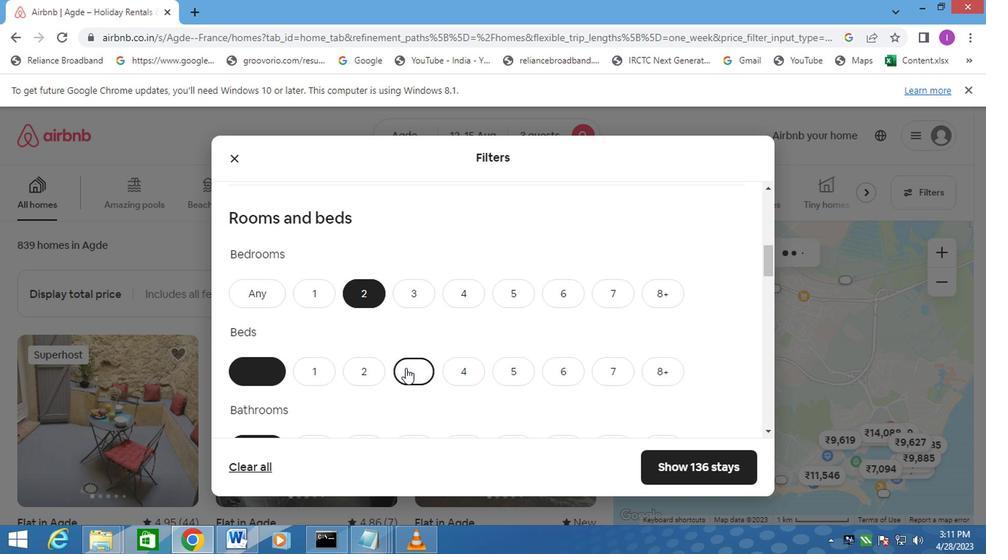 
Action: Mouse scrolled (362, 362) with delta (0, 0)
Screenshot: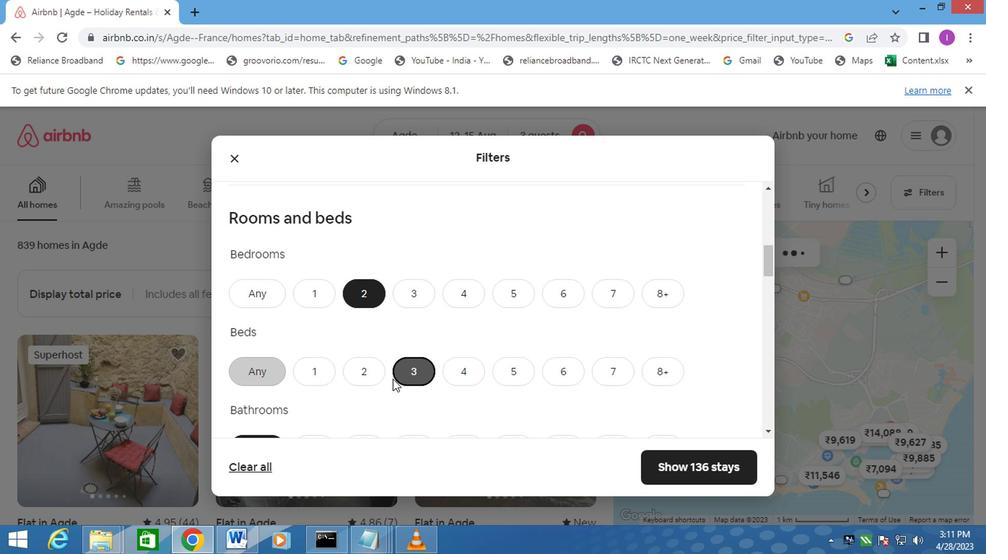 
Action: Mouse moved to (360, 363)
Screenshot: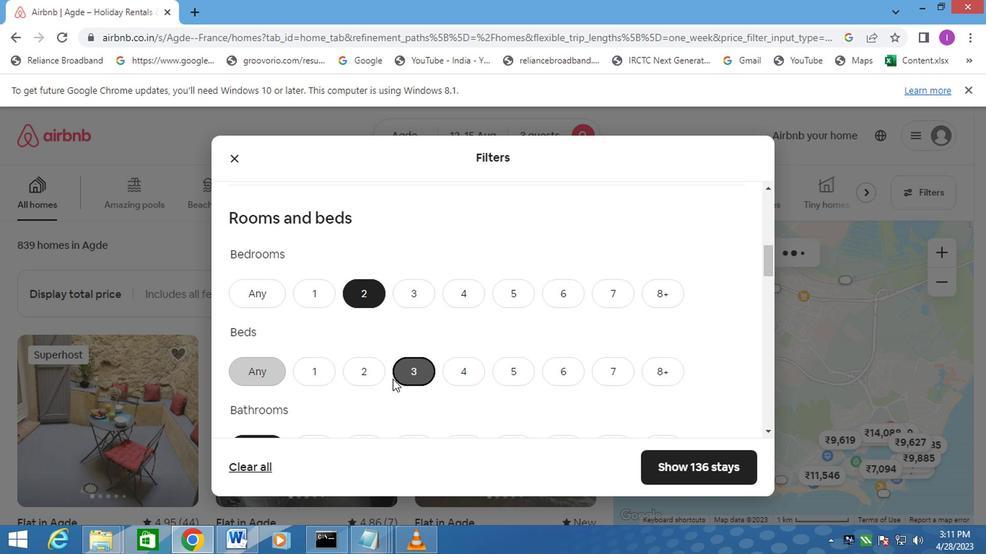 
Action: Mouse scrolled (360, 363) with delta (0, 0)
Screenshot: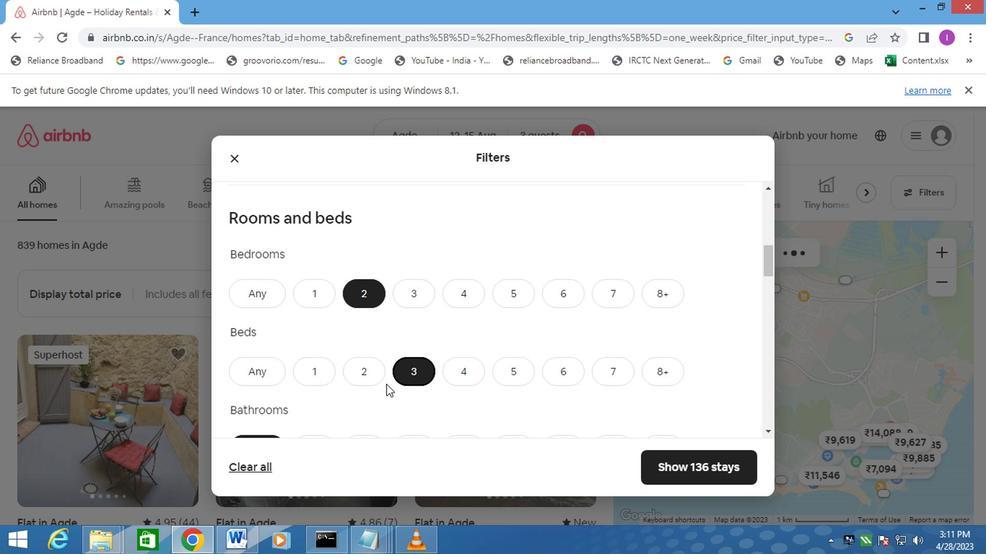 
Action: Mouse moved to (313, 308)
Screenshot: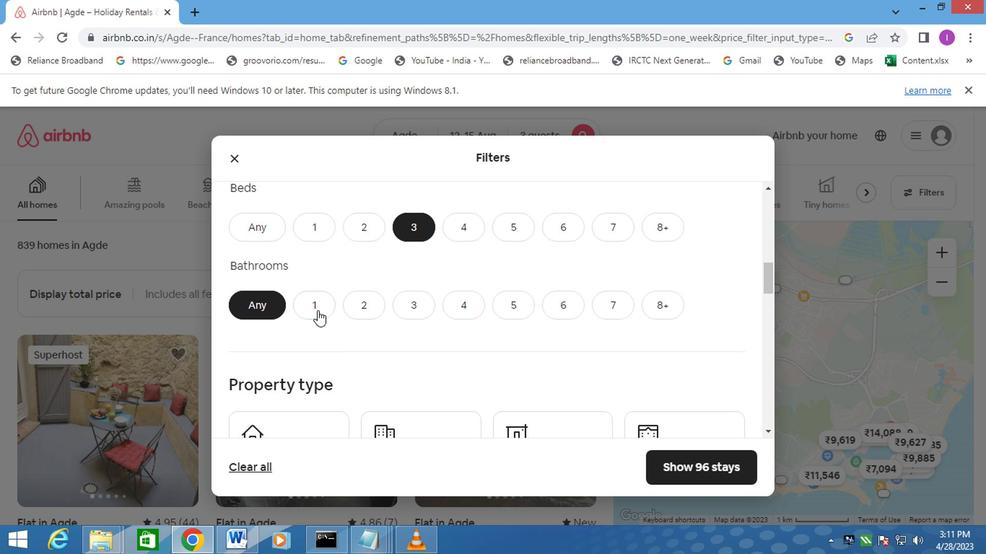 
Action: Mouse pressed left at (313, 308)
Screenshot: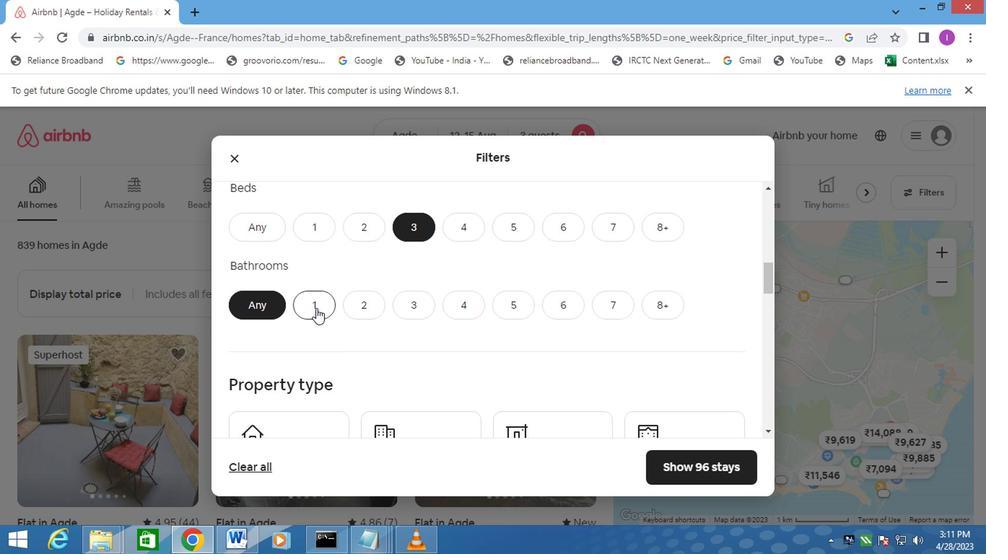 
Action: Mouse moved to (350, 332)
Screenshot: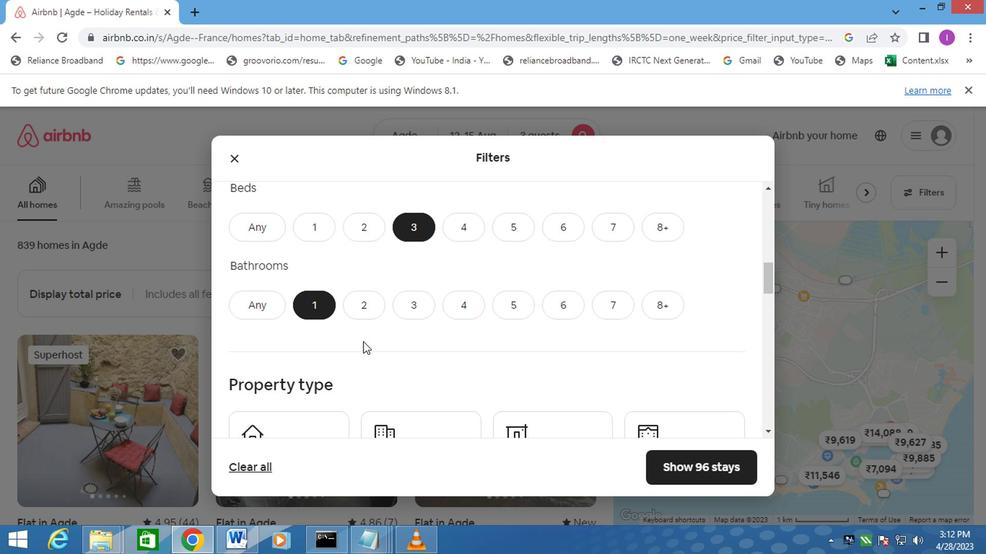 
Action: Mouse scrolled (350, 332) with delta (0, 0)
Screenshot: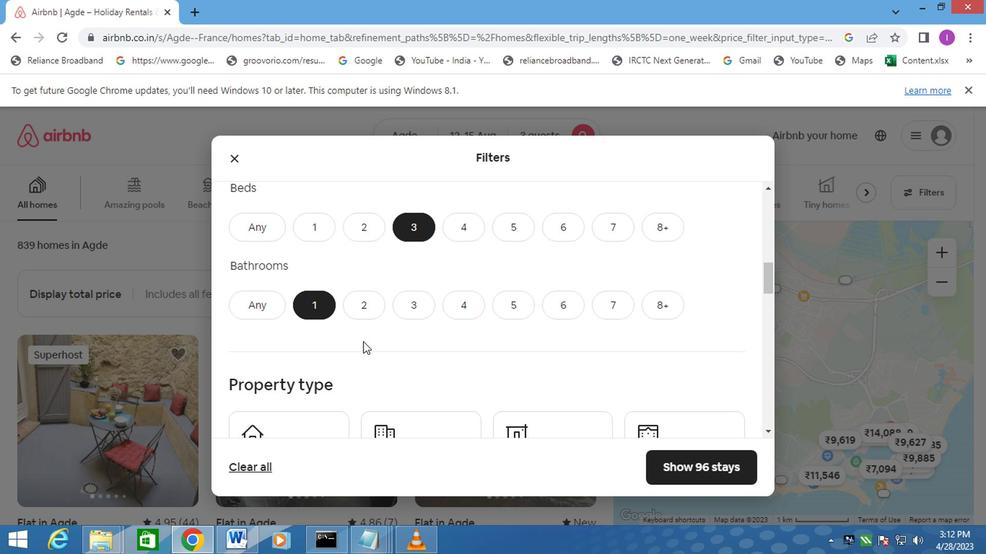 
Action: Mouse moved to (353, 332)
Screenshot: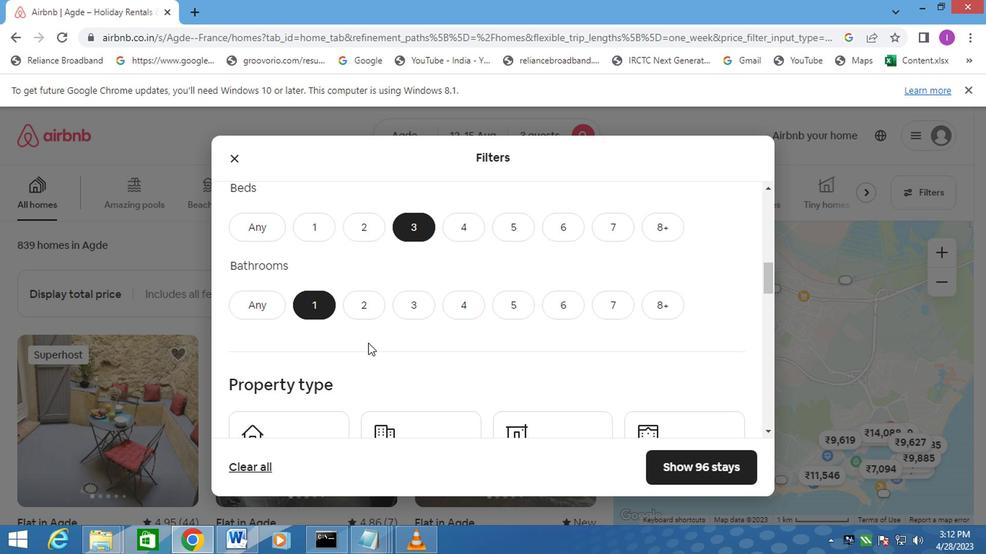 
Action: Mouse scrolled (353, 332) with delta (0, 0)
Screenshot: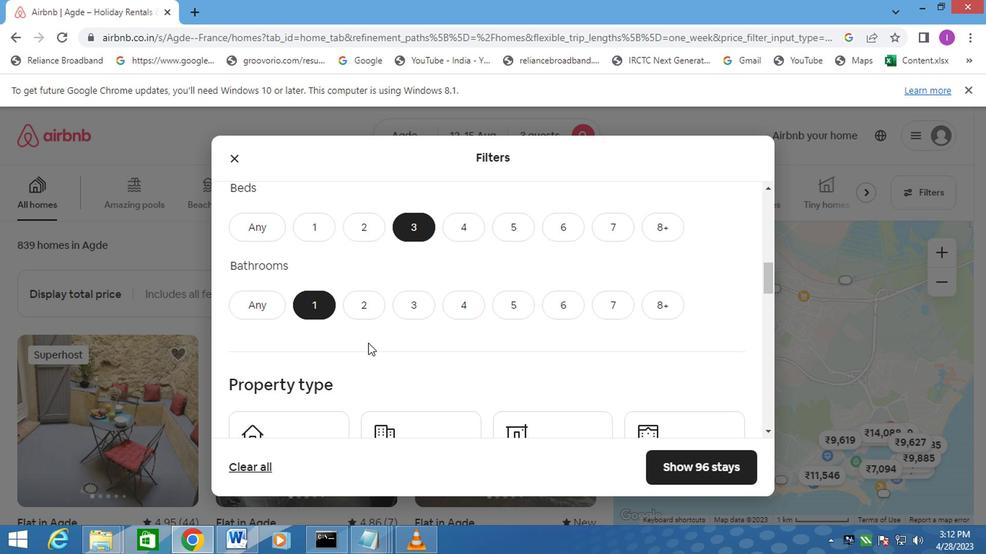
Action: Mouse moved to (281, 313)
Screenshot: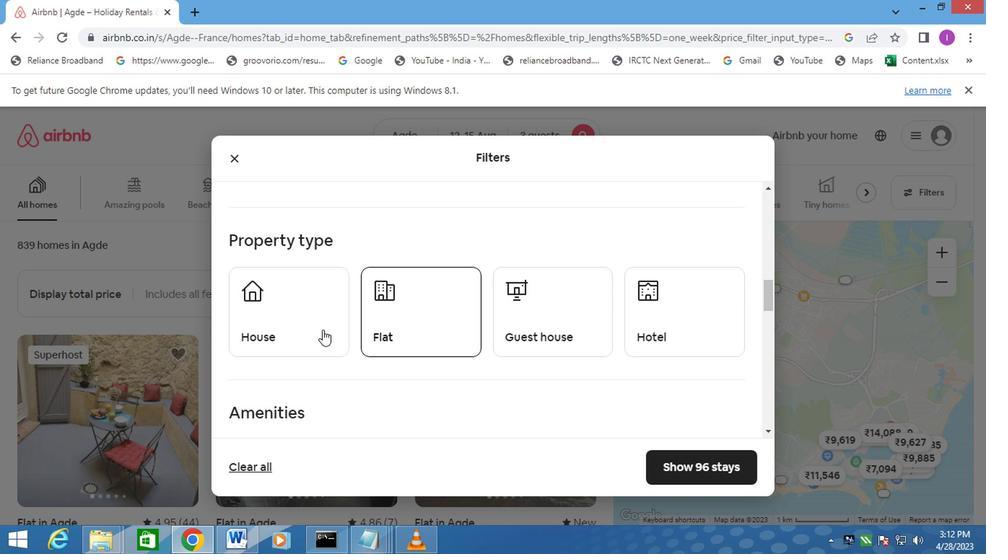 
Action: Mouse pressed left at (281, 313)
Screenshot: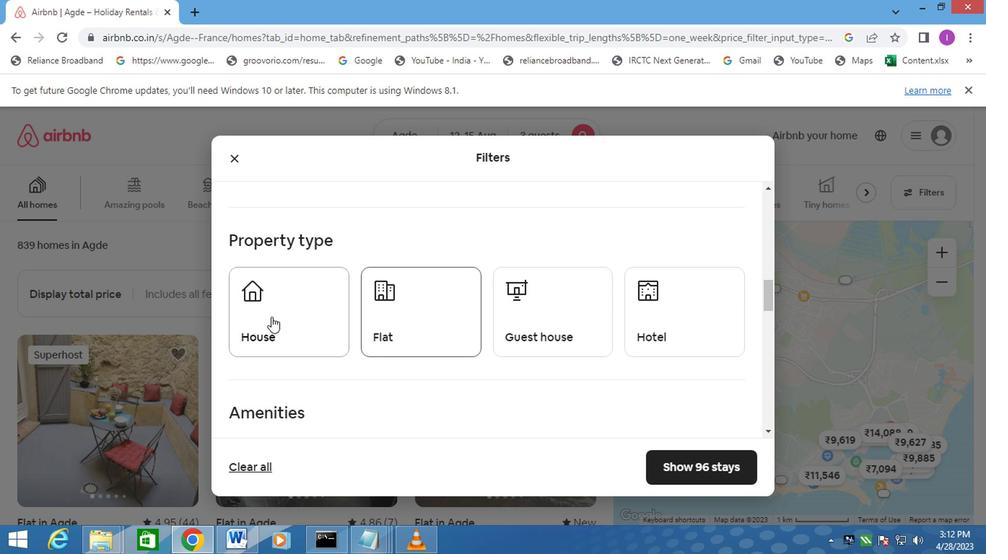 
Action: Mouse moved to (381, 306)
Screenshot: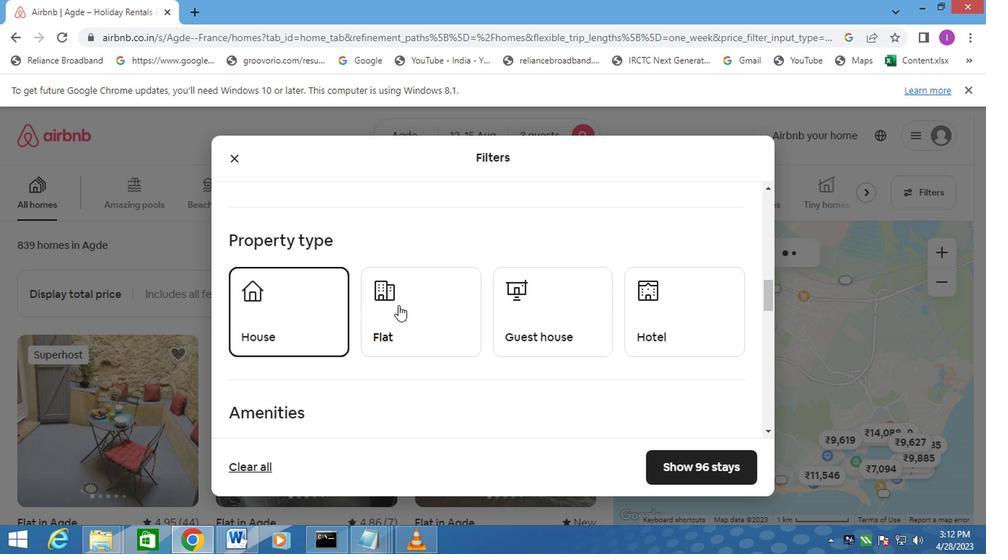 
Action: Mouse pressed left at (381, 306)
Screenshot: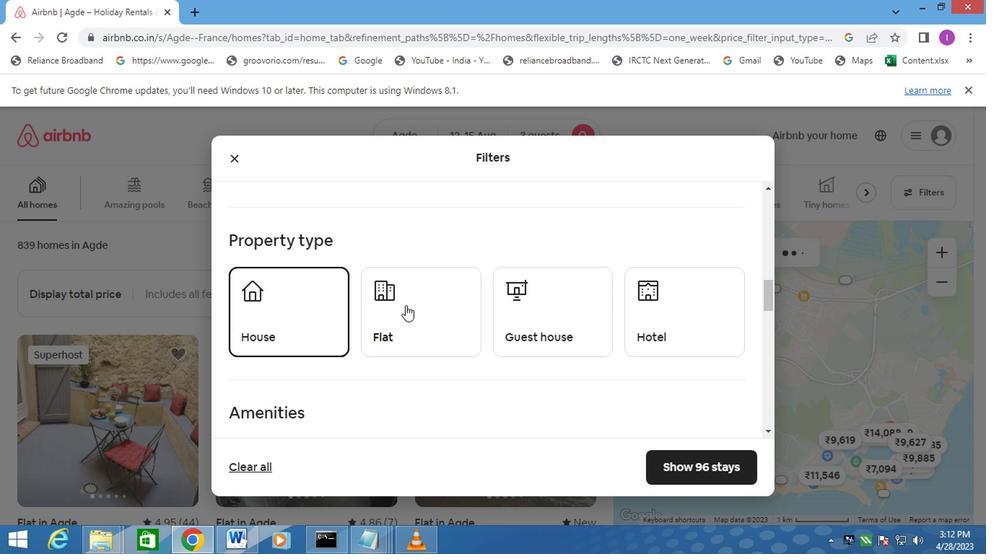 
Action: Mouse moved to (477, 309)
Screenshot: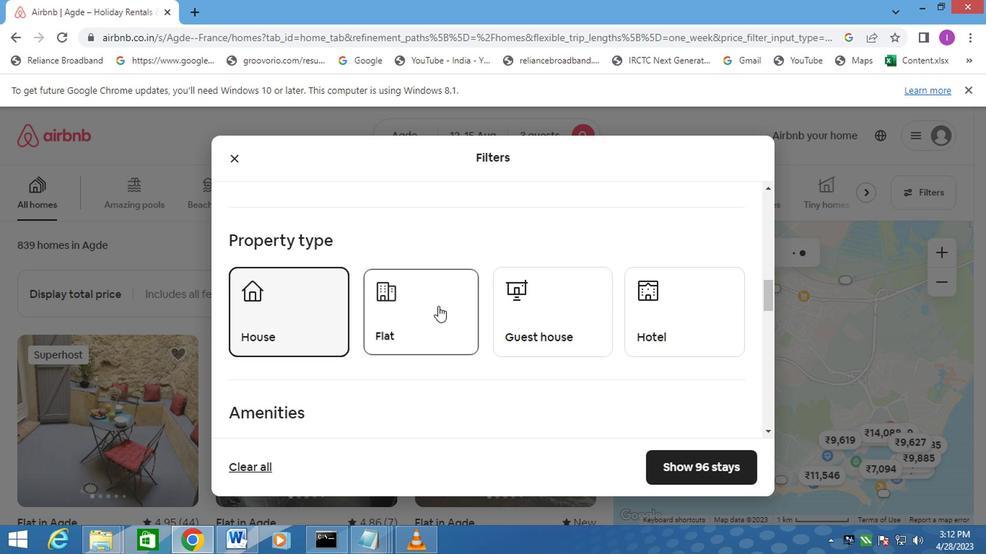 
Action: Mouse pressed left at (477, 309)
Screenshot: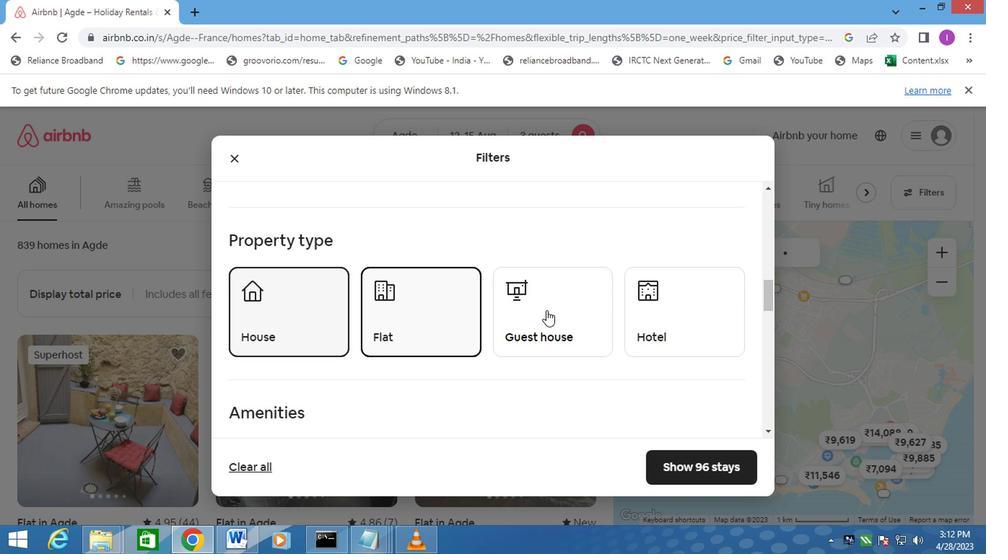 
Action: Mouse moved to (481, 322)
Screenshot: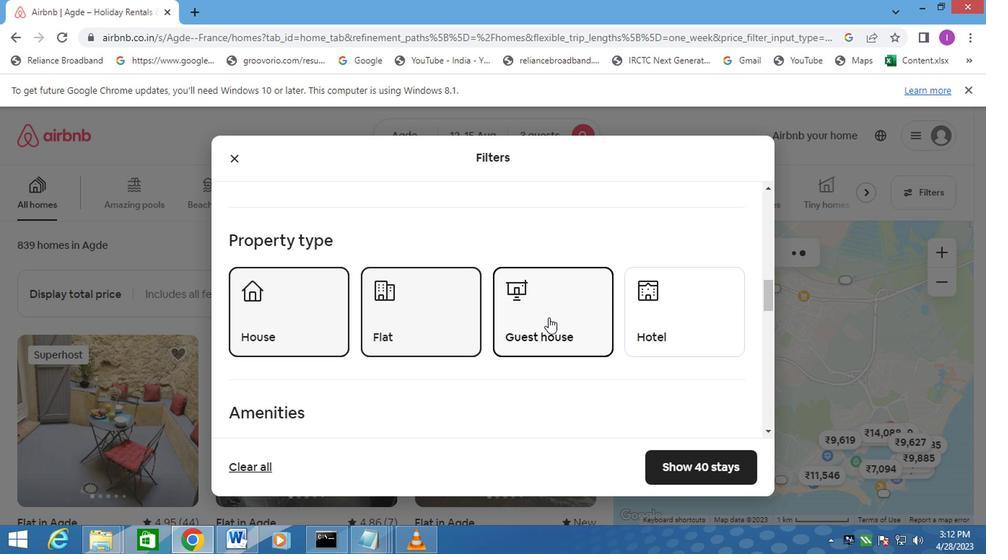 
Action: Mouse scrolled (481, 321) with delta (0, 0)
Screenshot: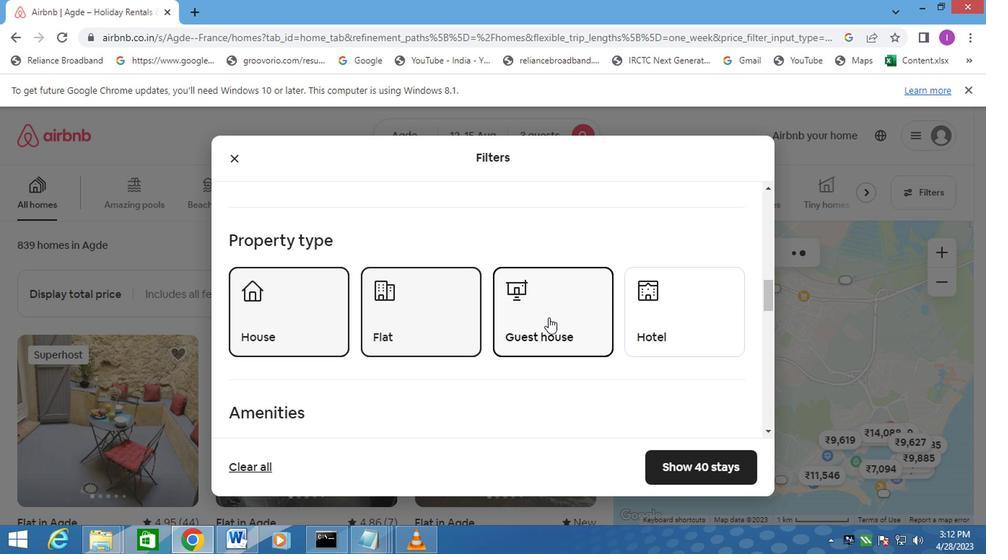 
Action: Mouse moved to (481, 322)
Screenshot: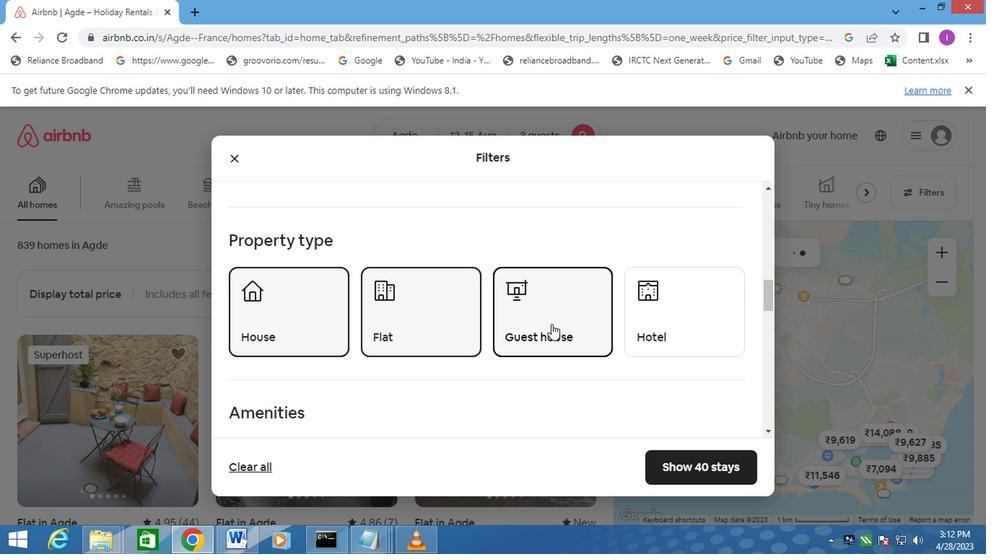
Action: Mouse scrolled (481, 321) with delta (0, 0)
Screenshot: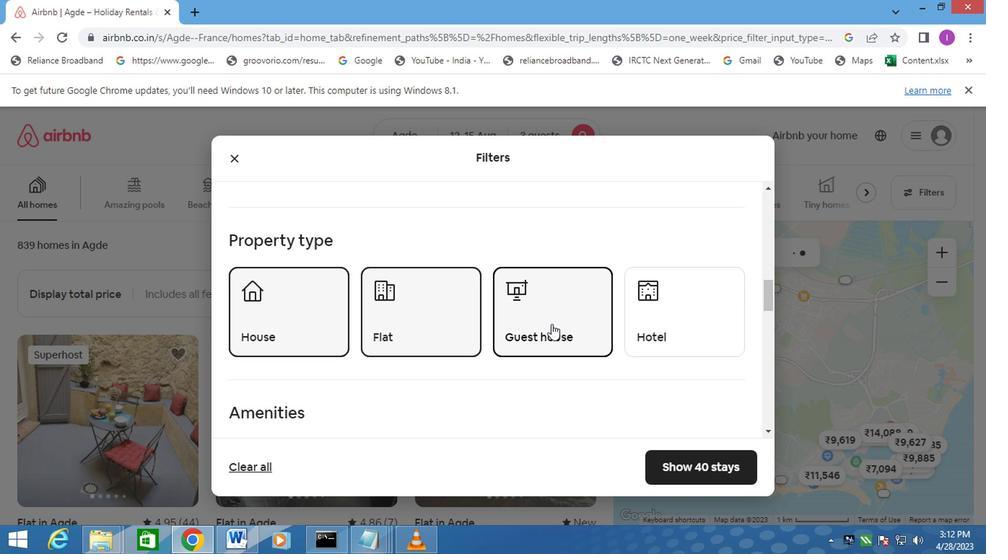 
Action: Mouse moved to (439, 377)
Screenshot: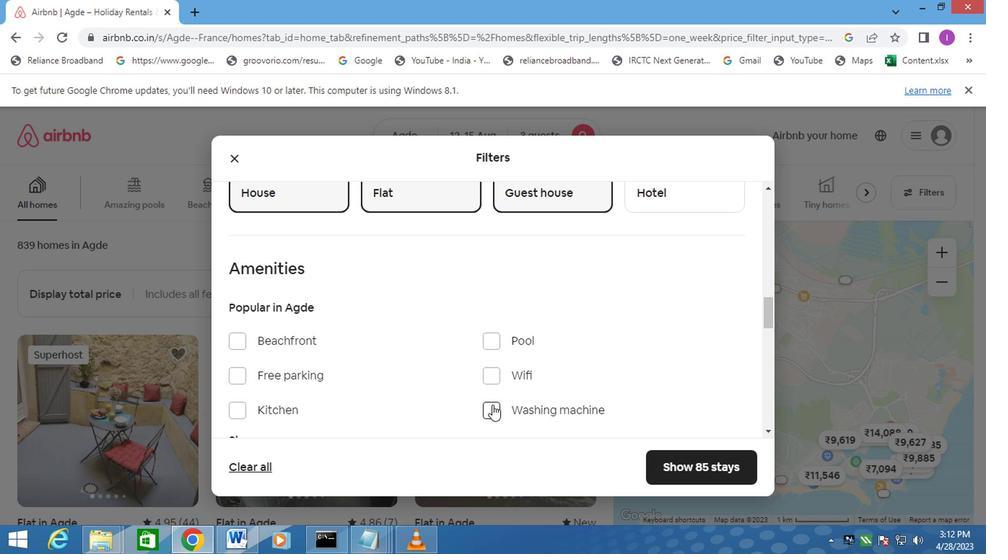 
Action: Mouse pressed left at (439, 377)
Screenshot: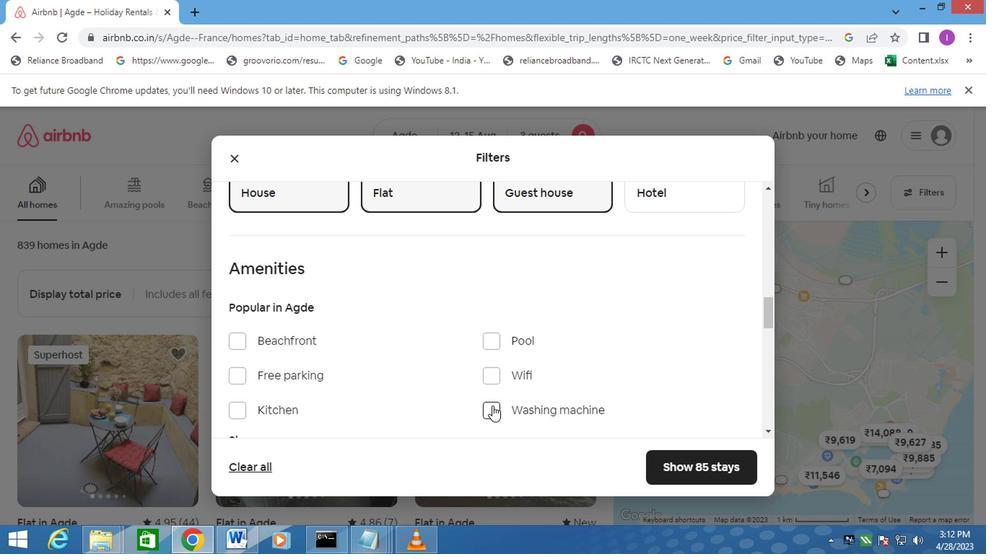 
Action: Mouse moved to (447, 361)
Screenshot: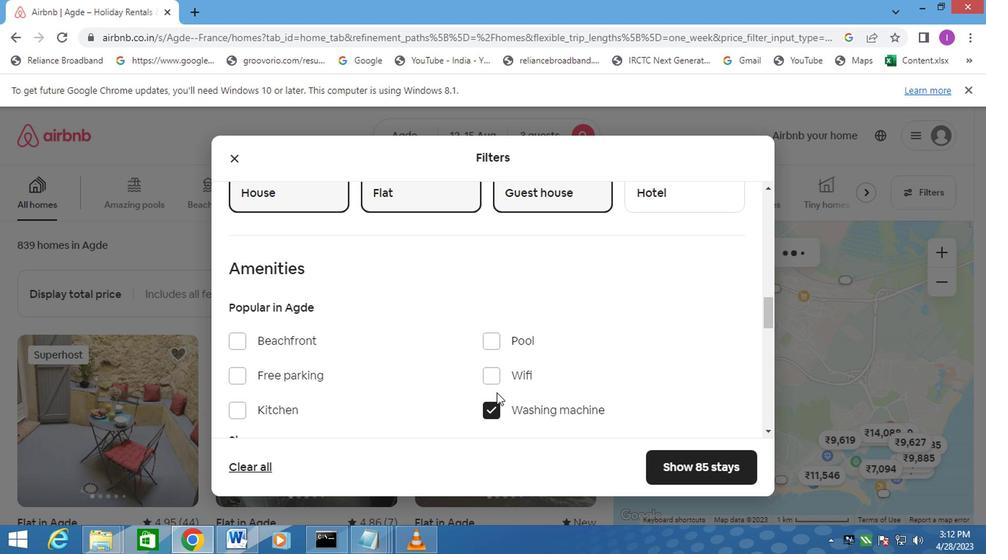 
Action: Mouse scrolled (447, 361) with delta (0, 0)
Screenshot: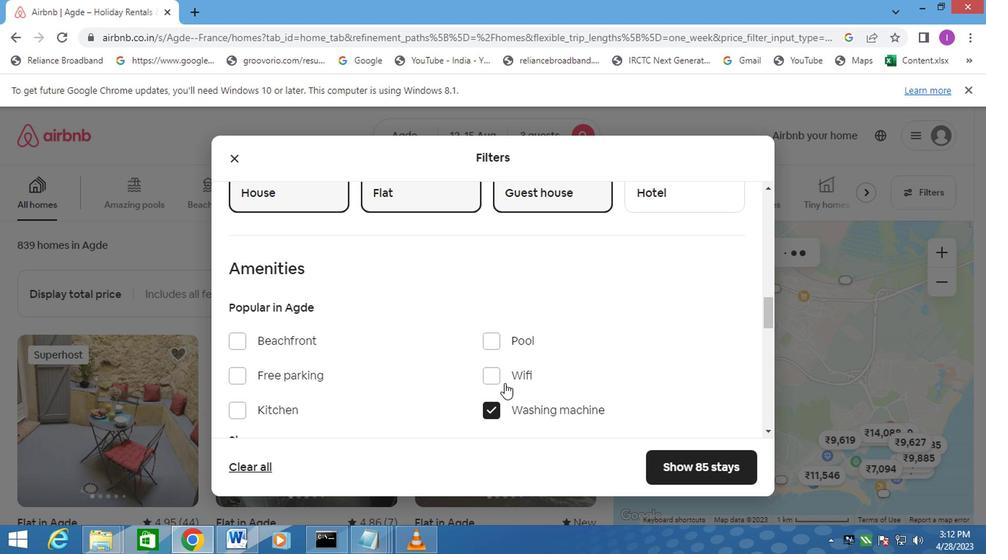 
Action: Mouse moved to (448, 361)
Screenshot: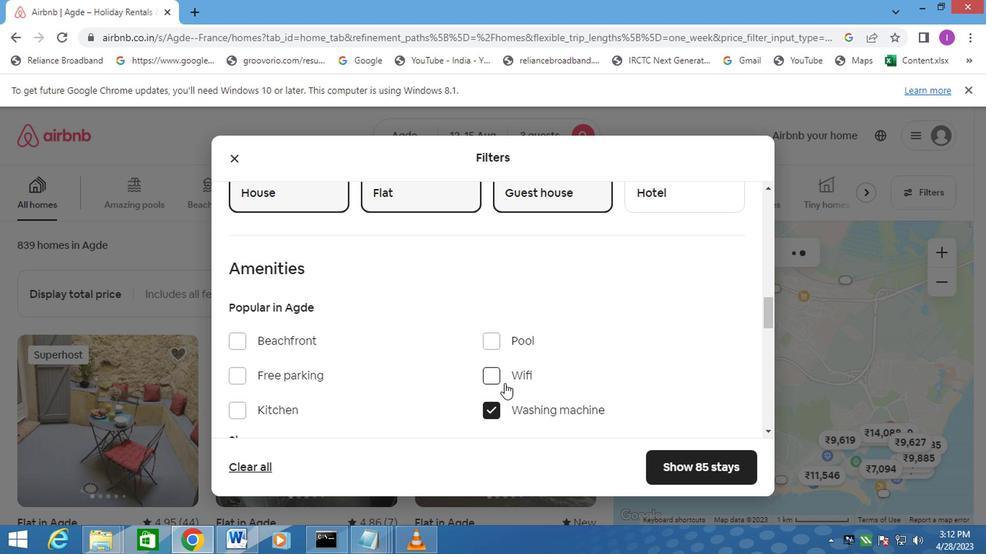 
Action: Mouse scrolled (448, 360) with delta (0, 0)
Screenshot: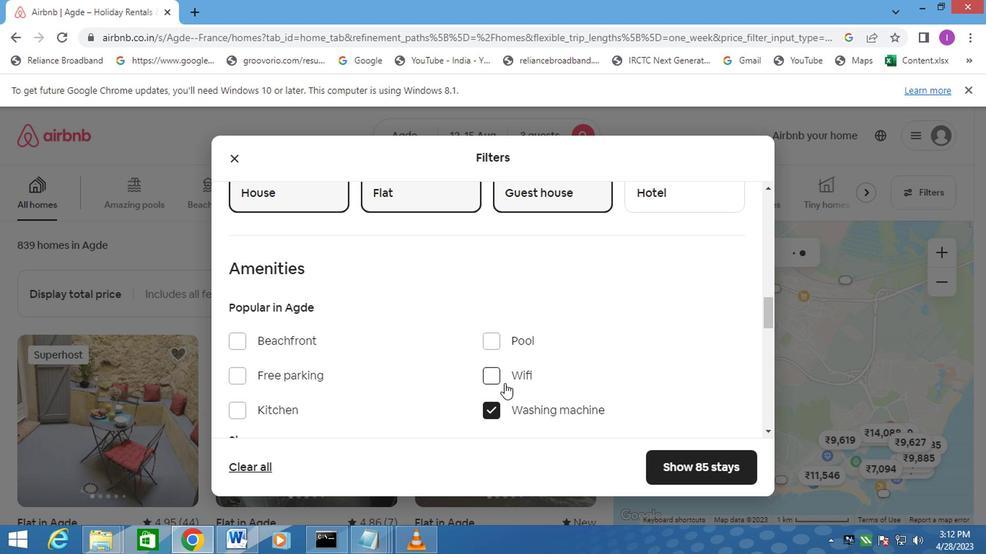 
Action: Mouse moved to (455, 354)
Screenshot: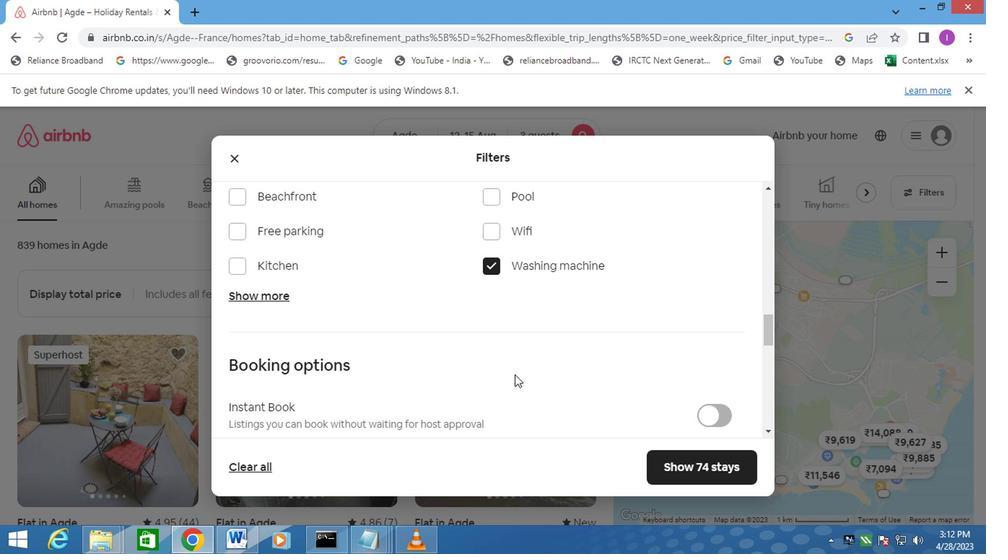 
Action: Mouse scrolled (455, 354) with delta (0, 0)
Screenshot: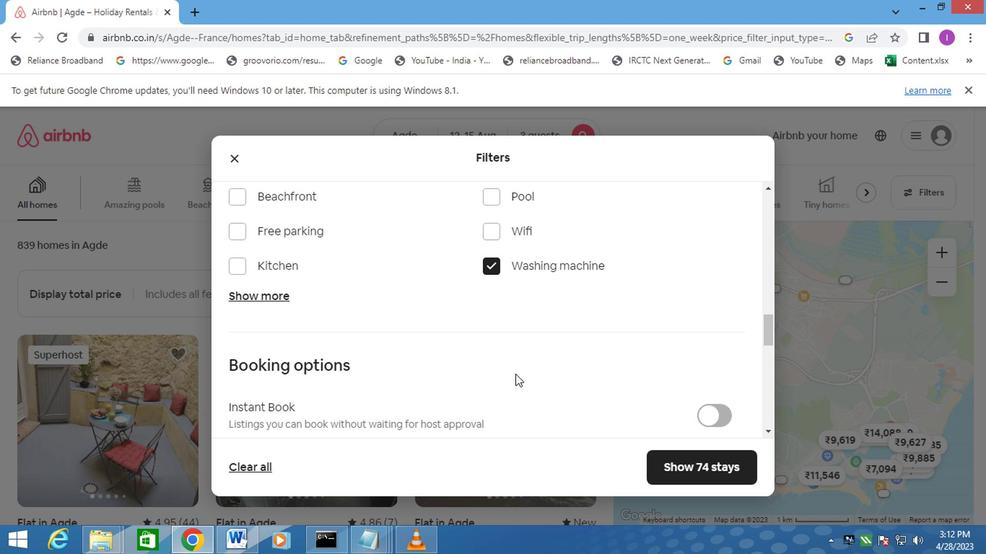 
Action: Mouse scrolled (455, 354) with delta (0, 0)
Screenshot: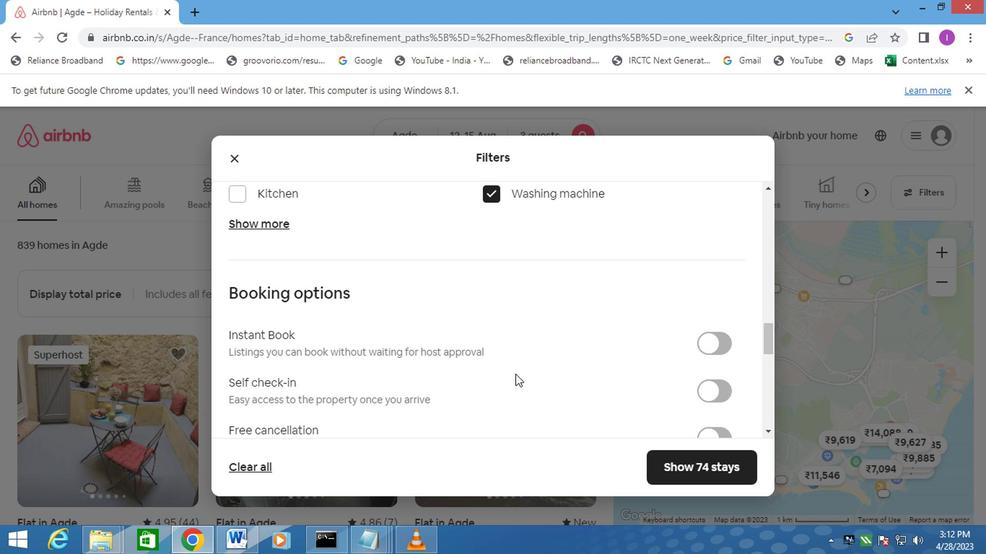
Action: Mouse moved to (602, 317)
Screenshot: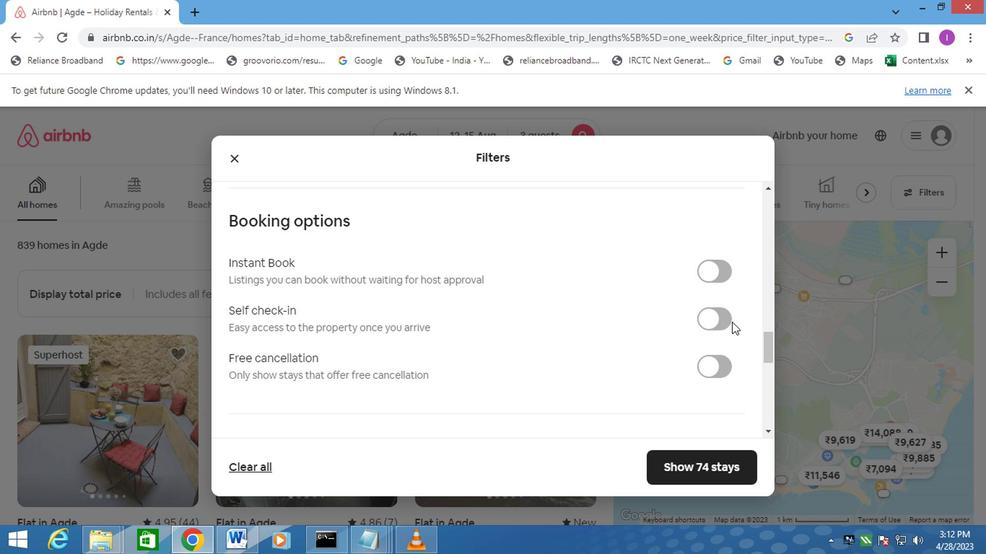 
Action: Mouse pressed left at (602, 317)
Screenshot: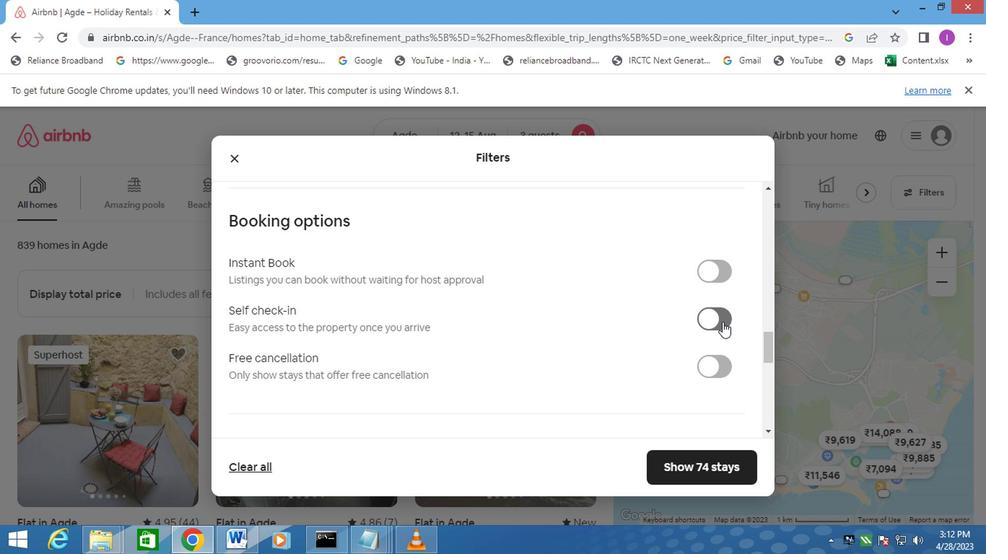 
Action: Mouse moved to (425, 370)
Screenshot: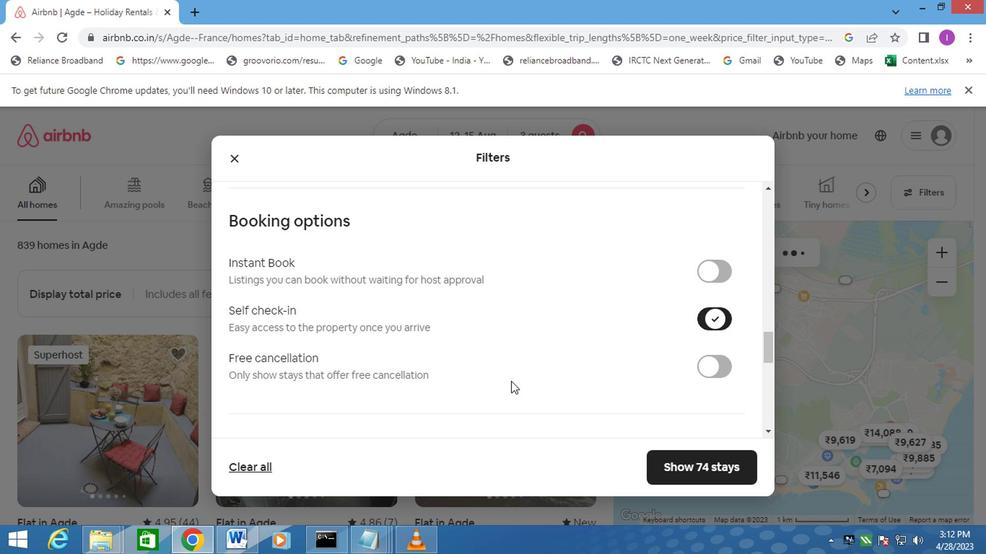 
Action: Mouse scrolled (425, 369) with delta (0, 0)
Screenshot: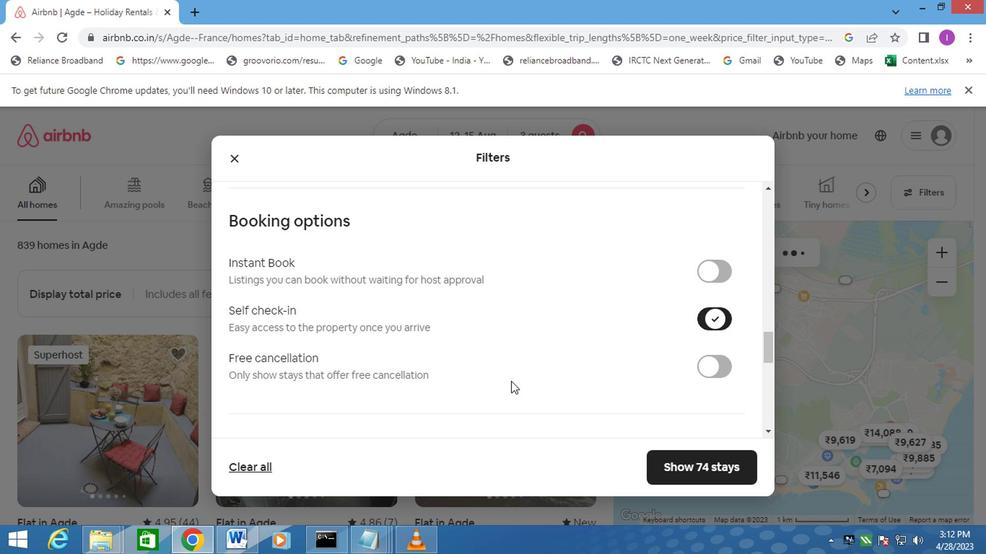 
Action: Mouse scrolled (425, 369) with delta (0, 0)
Screenshot: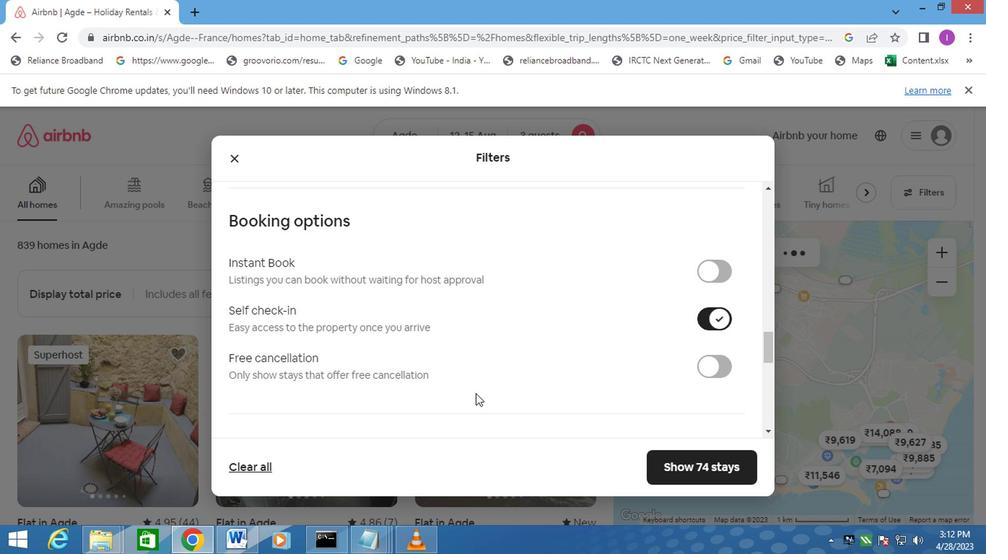 
Action: Mouse moved to (425, 370)
Screenshot: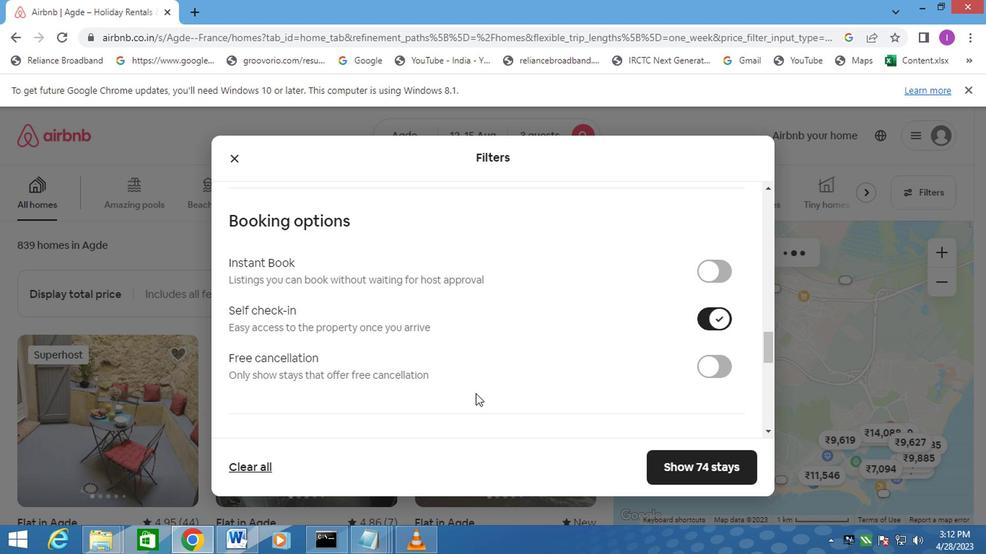 
Action: Mouse scrolled (425, 370) with delta (0, 0)
Screenshot: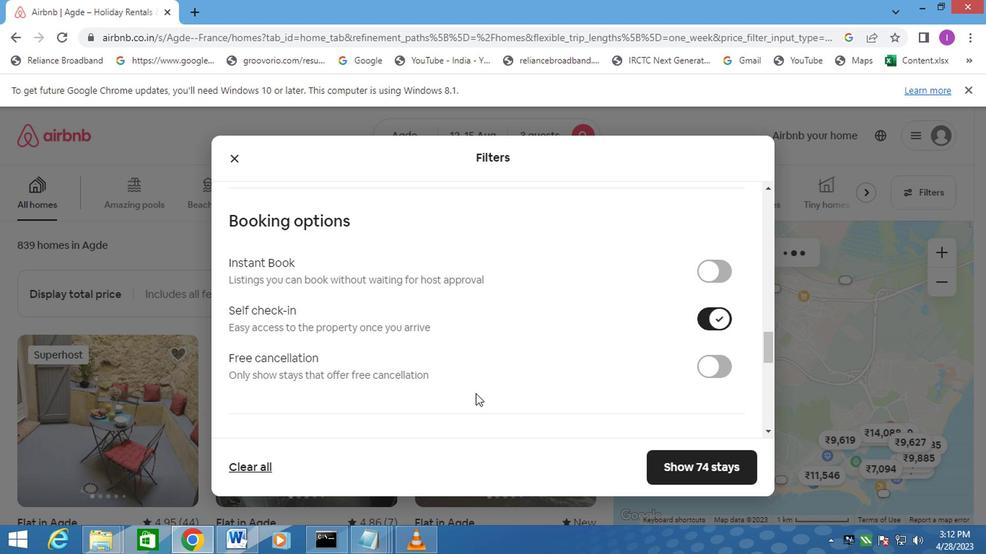 
Action: Mouse scrolled (425, 370) with delta (0, 0)
Screenshot: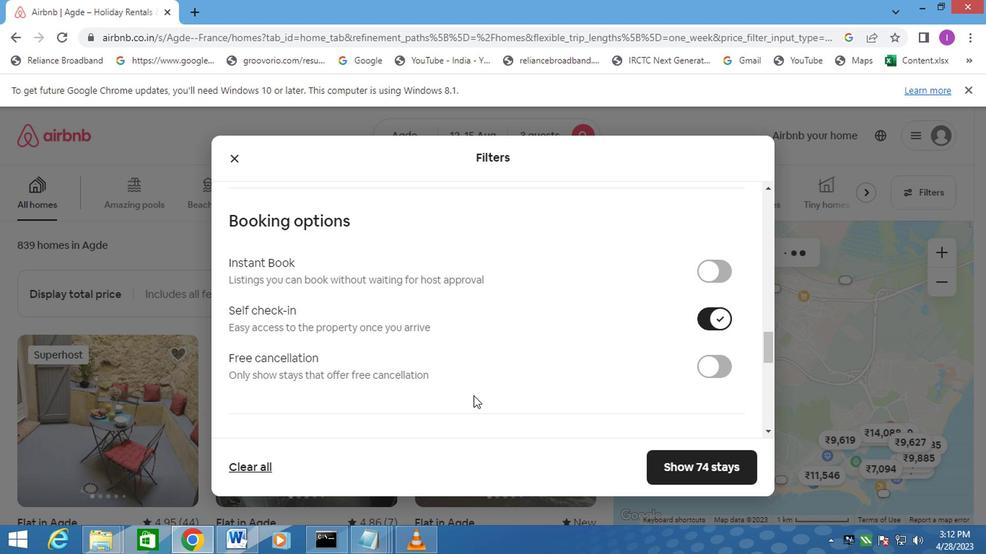
Action: Mouse moved to (339, 359)
Screenshot: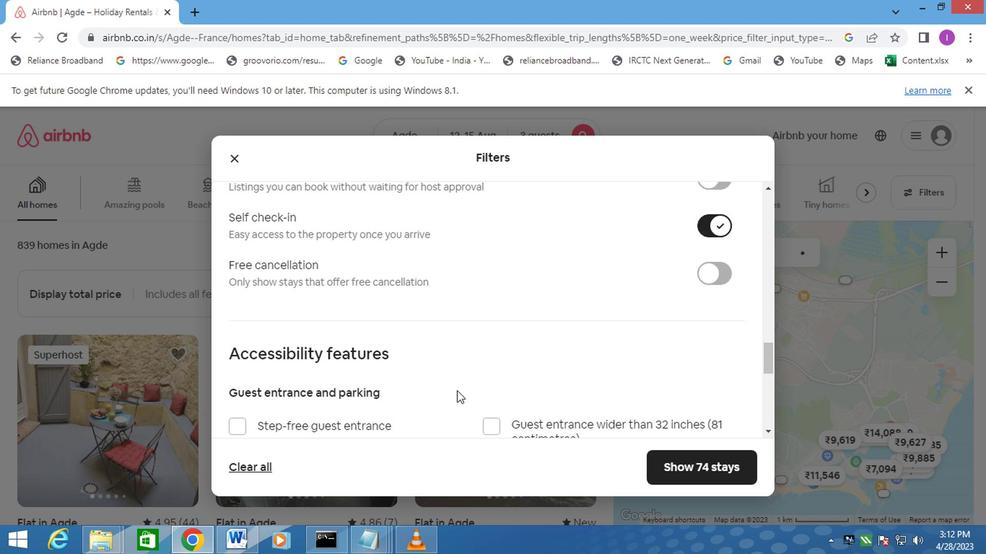 
Action: Mouse scrolled (339, 358) with delta (0, 0)
Screenshot: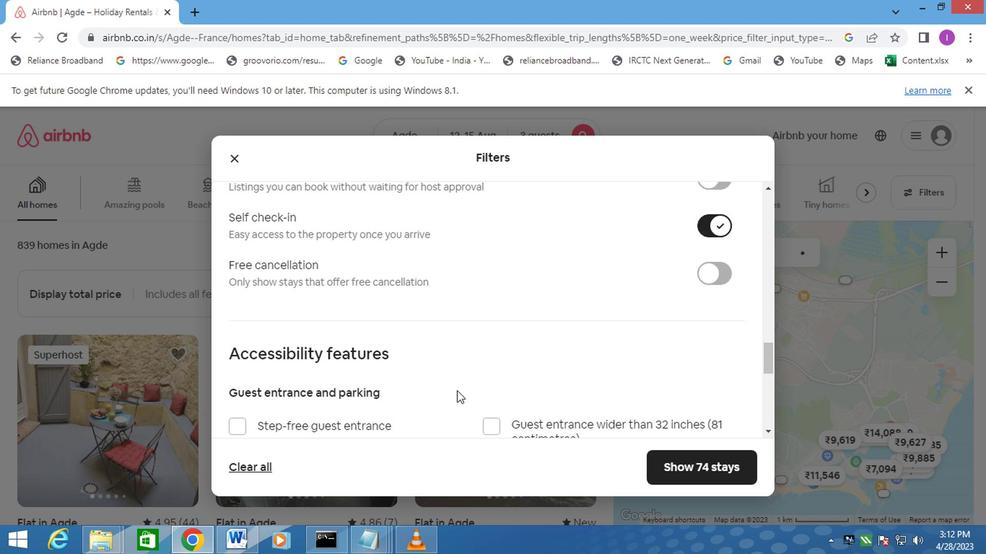 
Action: Mouse moved to (314, 359)
Screenshot: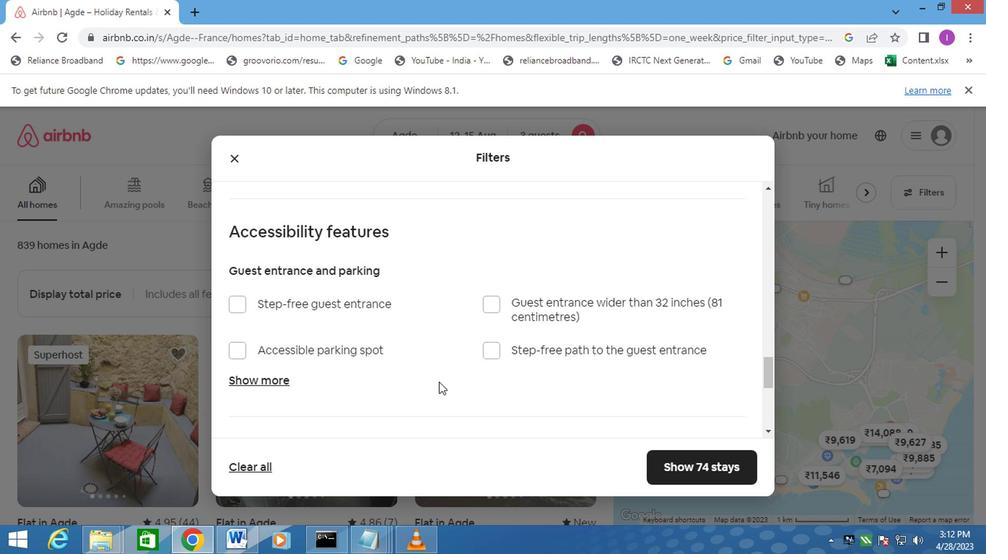 
Action: Mouse scrolled (314, 358) with delta (0, 0)
Screenshot: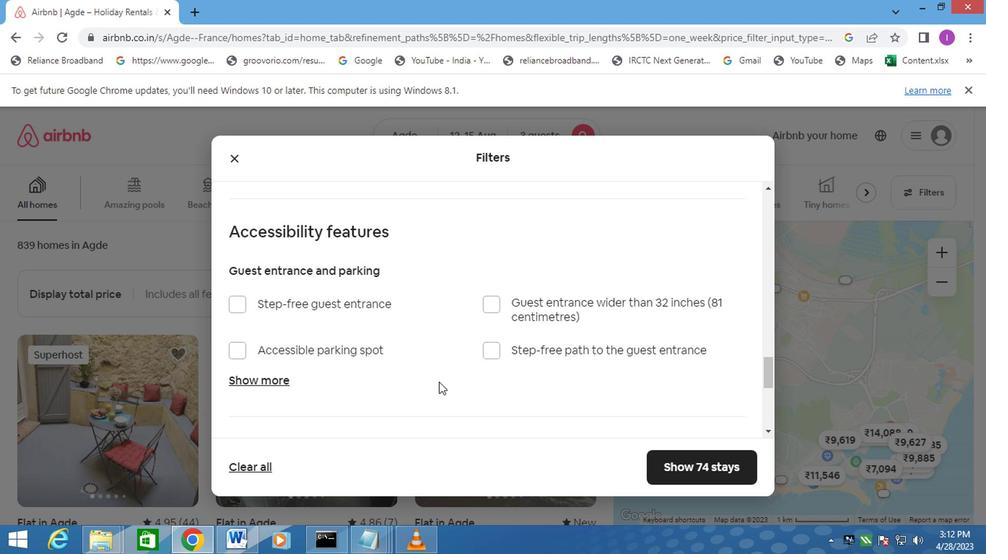 
Action: Mouse moved to (288, 357)
Screenshot: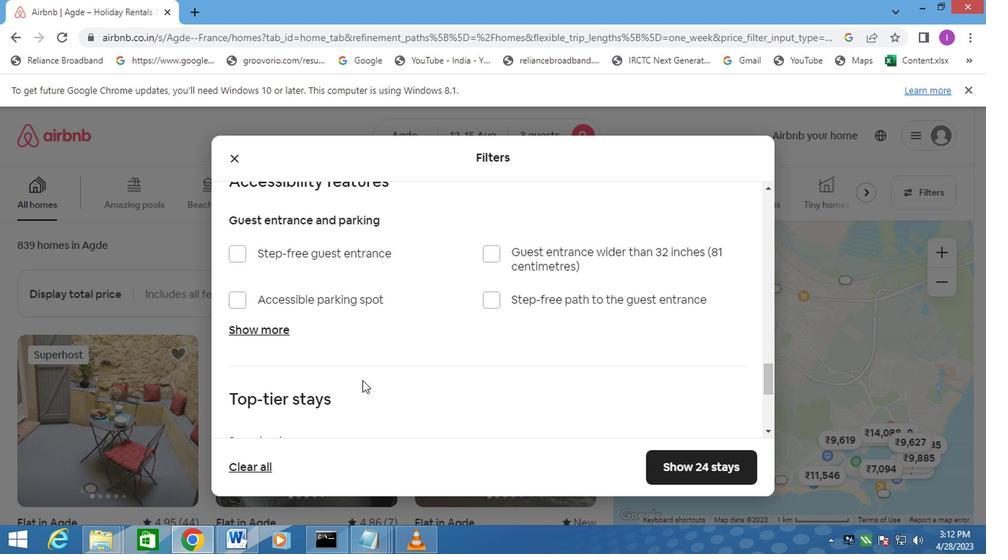 
Action: Mouse scrolled (288, 357) with delta (0, 0)
Screenshot: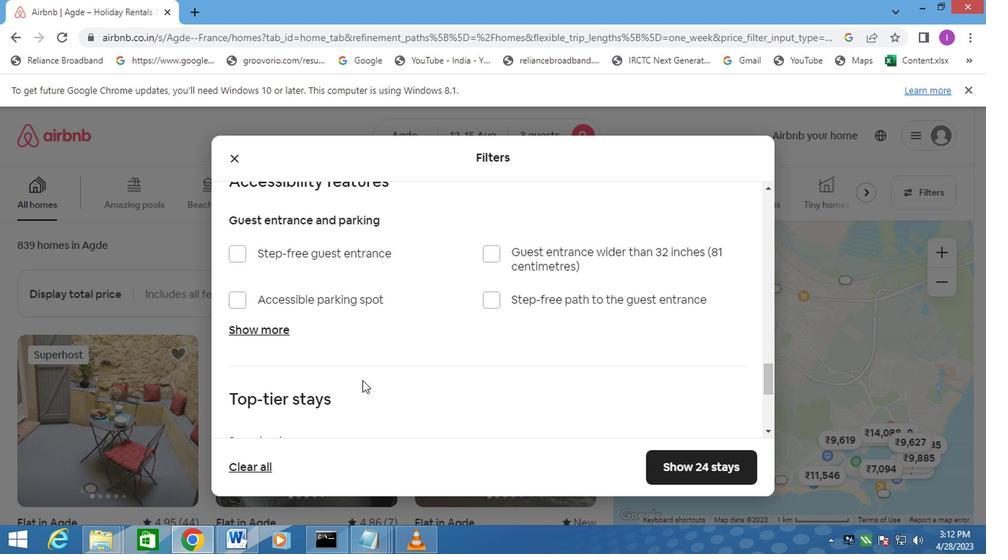 
Action: Mouse moved to (288, 355)
Screenshot: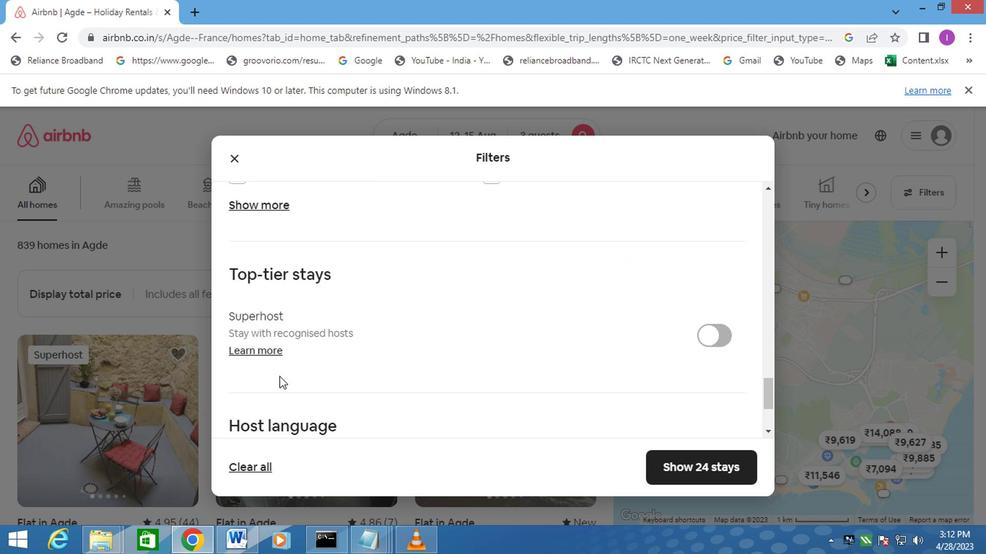 
Action: Mouse scrolled (288, 354) with delta (0, 0)
Screenshot: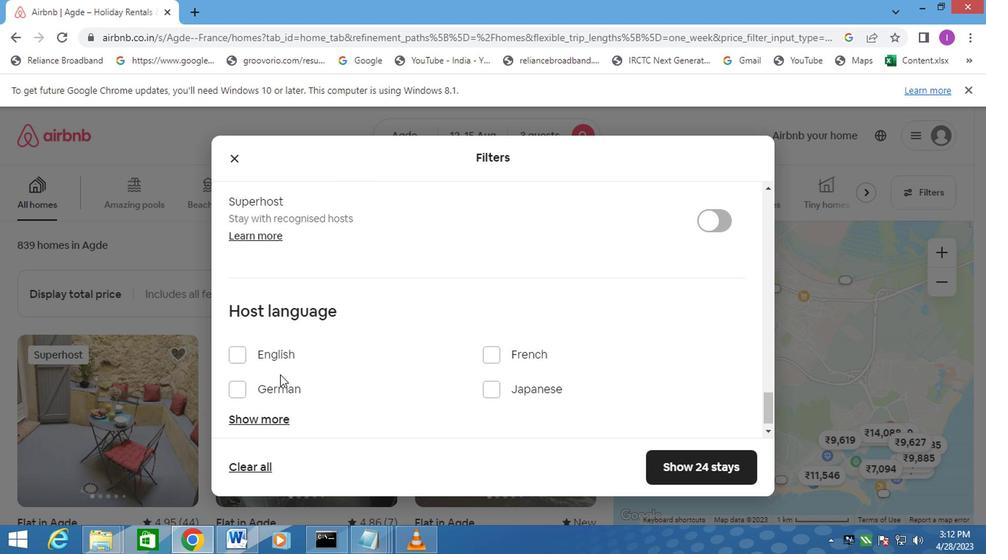 
Action: Mouse scrolled (288, 354) with delta (0, 0)
Screenshot: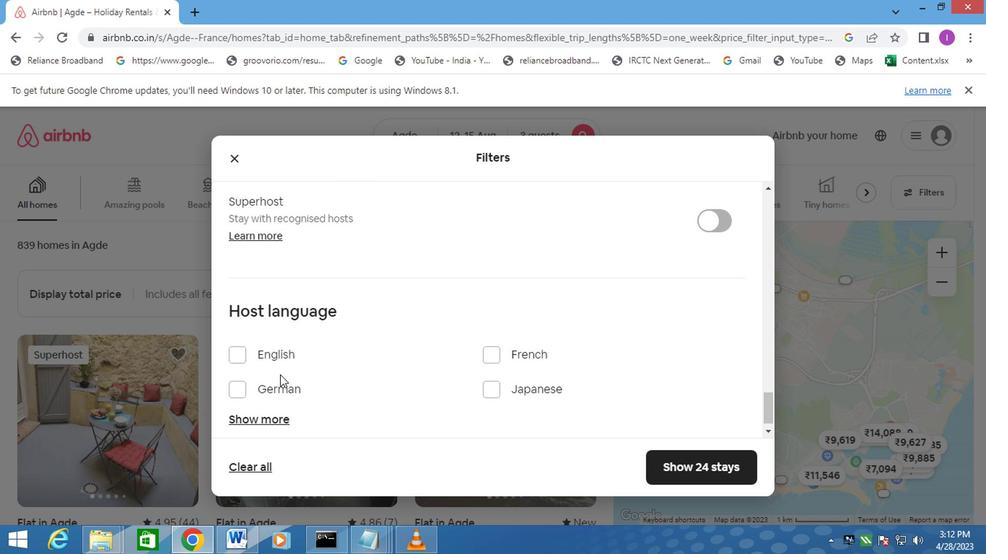 
Action: Mouse moved to (259, 328)
Screenshot: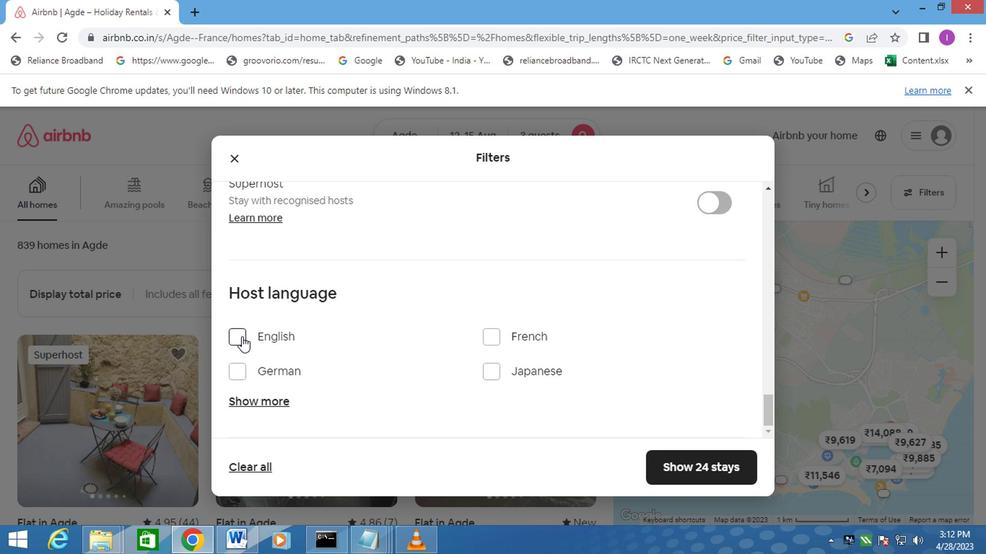 
Action: Mouse pressed left at (259, 328)
Screenshot: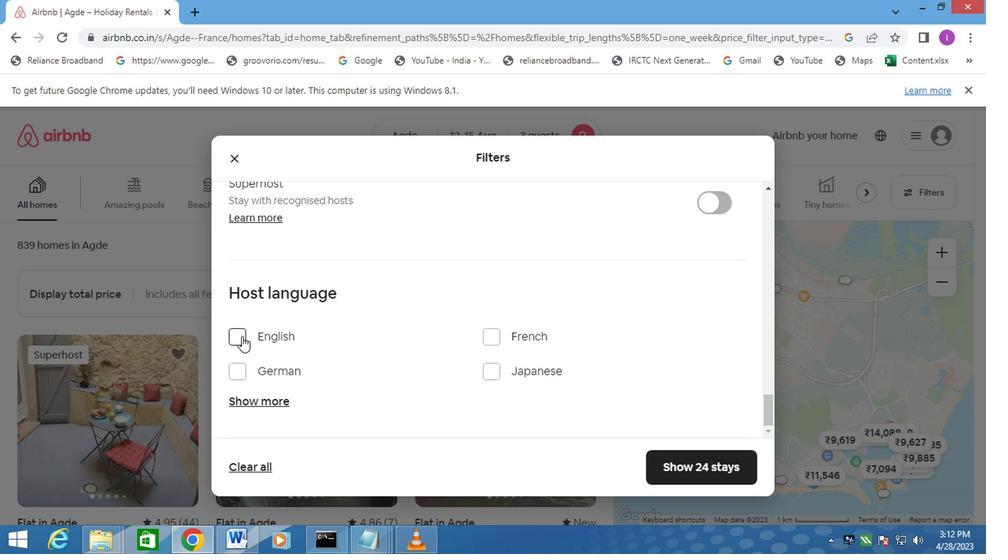 
Action: Mouse moved to (581, 420)
Screenshot: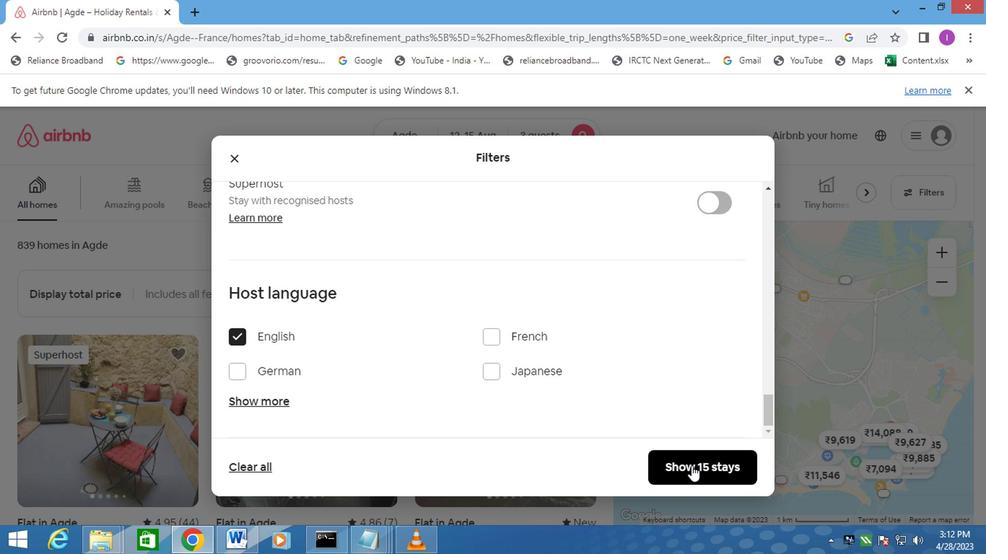 
Action: Mouse pressed left at (581, 420)
Screenshot: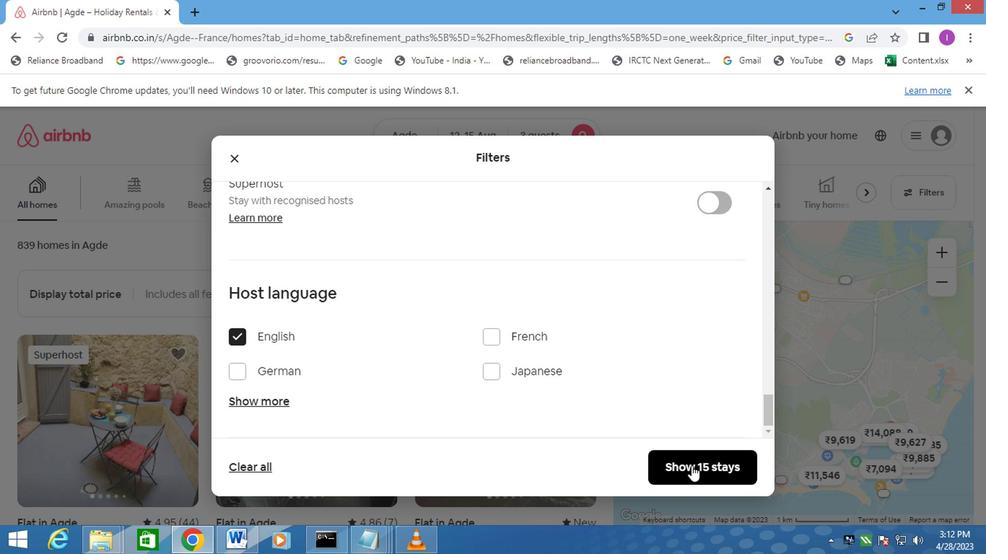 
Action: Mouse moved to (583, 417)
Screenshot: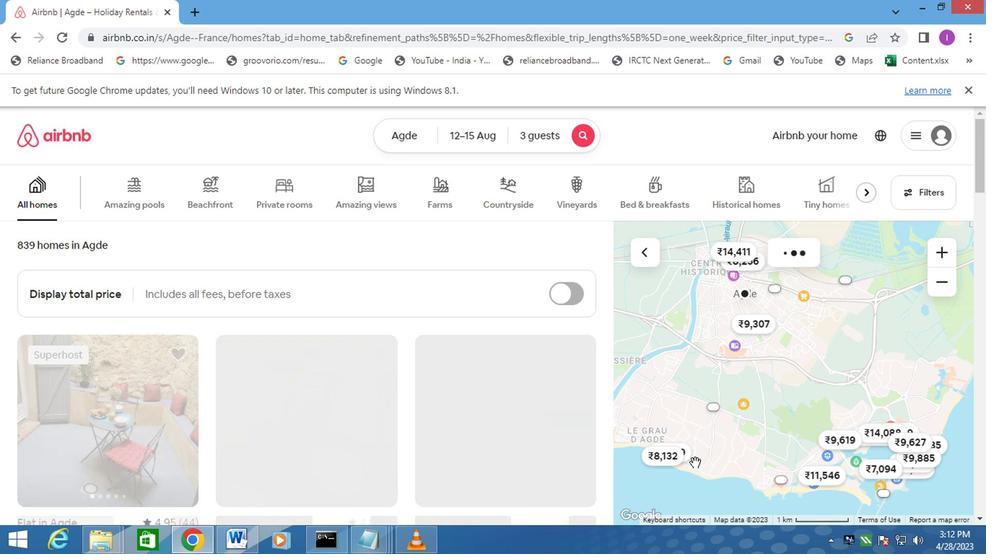
